 Task: Add the "Top sellers" component in the site builder.
Action: Mouse moved to (1102, 83)
Screenshot: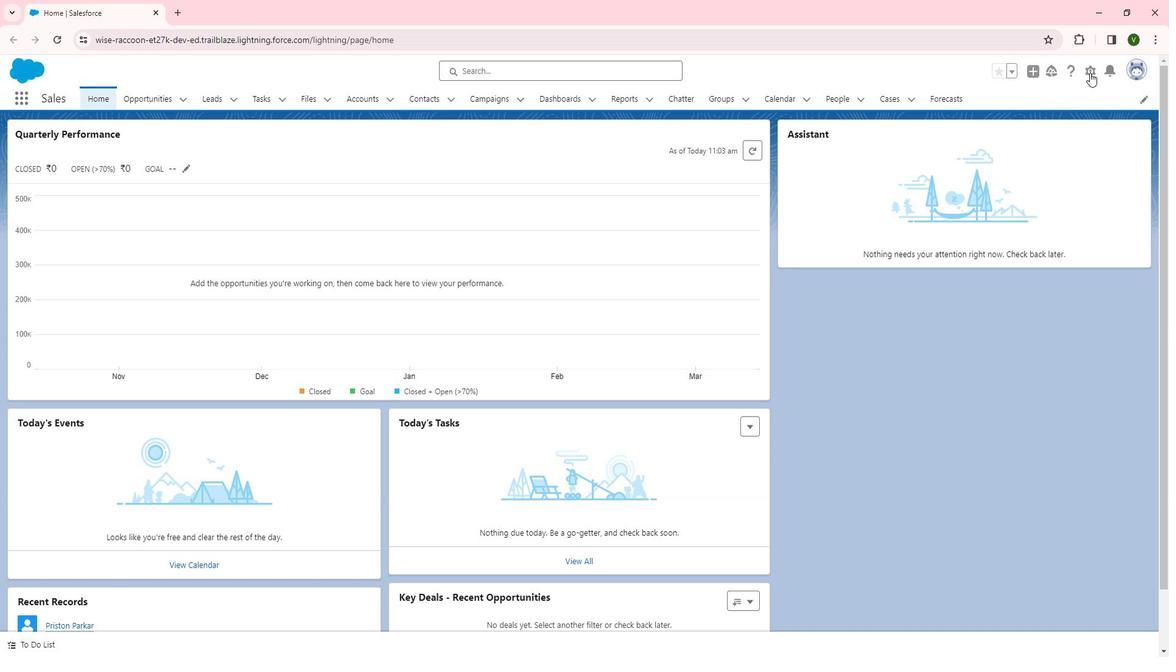 
Action: Mouse pressed left at (1102, 83)
Screenshot: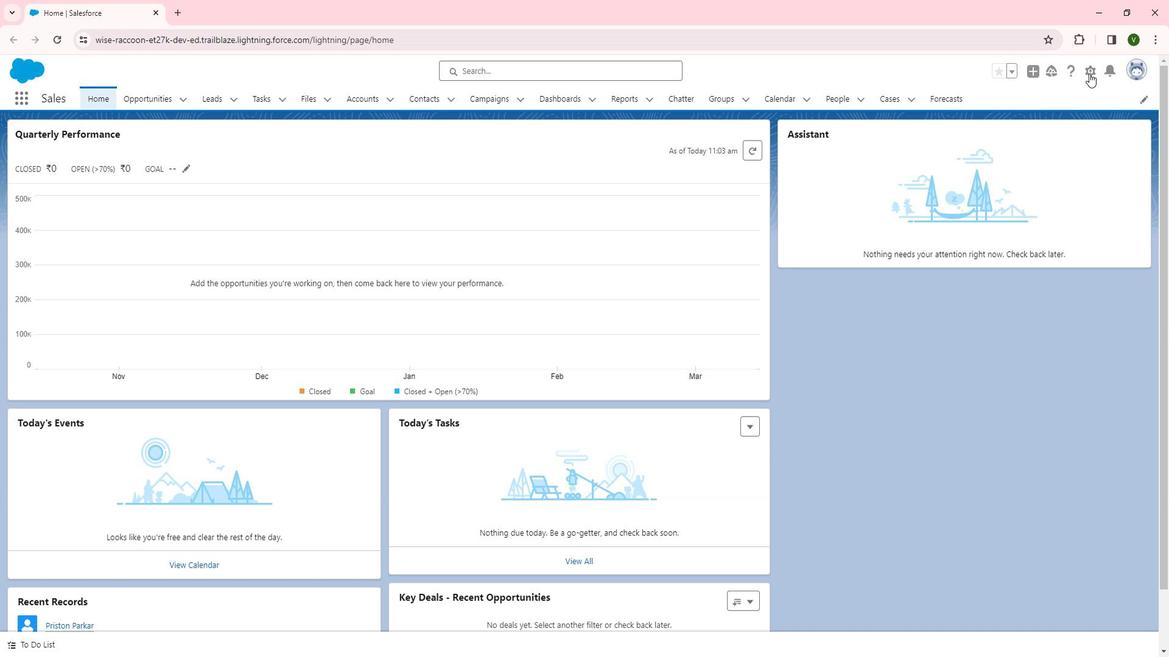 
Action: Mouse moved to (1053, 109)
Screenshot: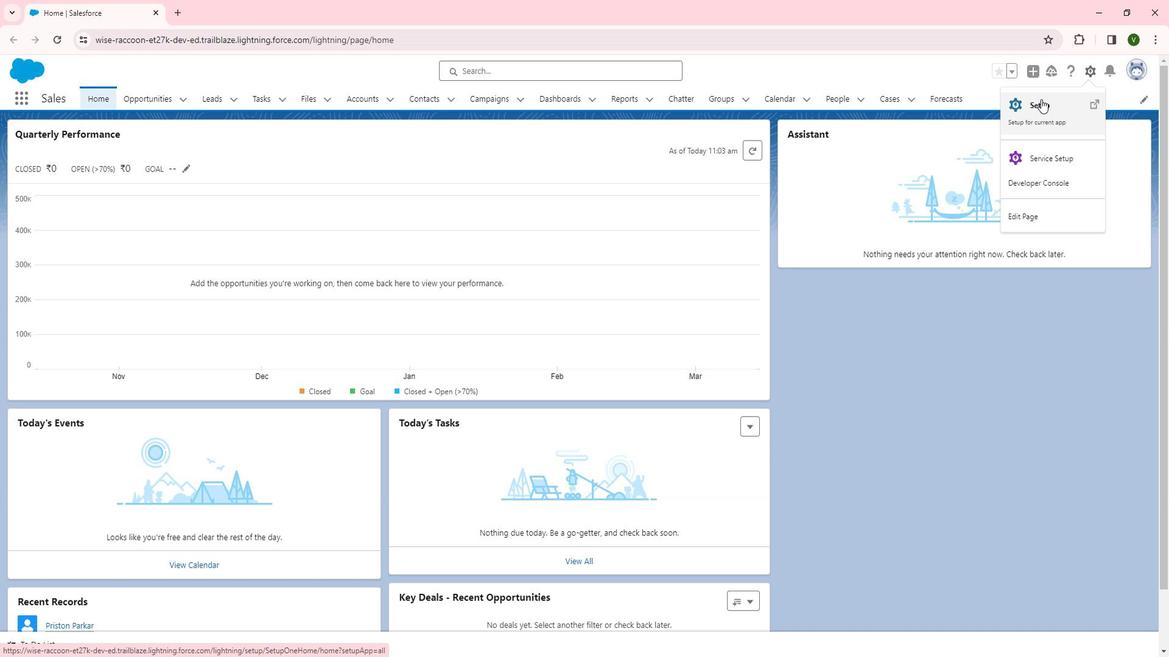 
Action: Mouse pressed left at (1053, 109)
Screenshot: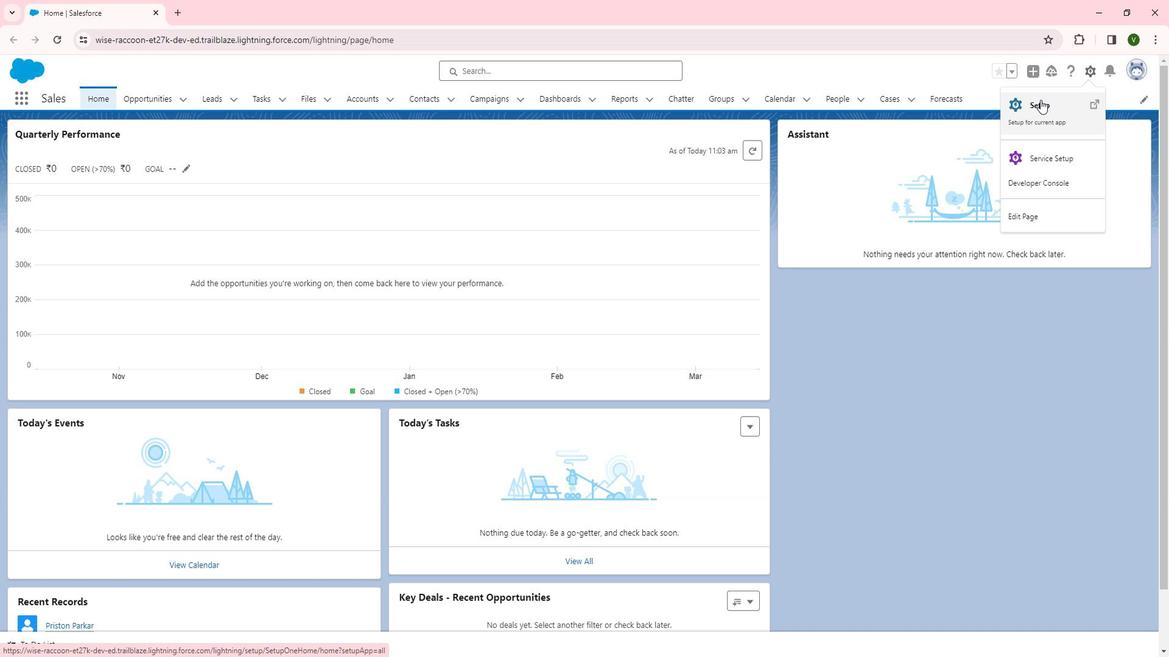 
Action: Mouse moved to (58, 422)
Screenshot: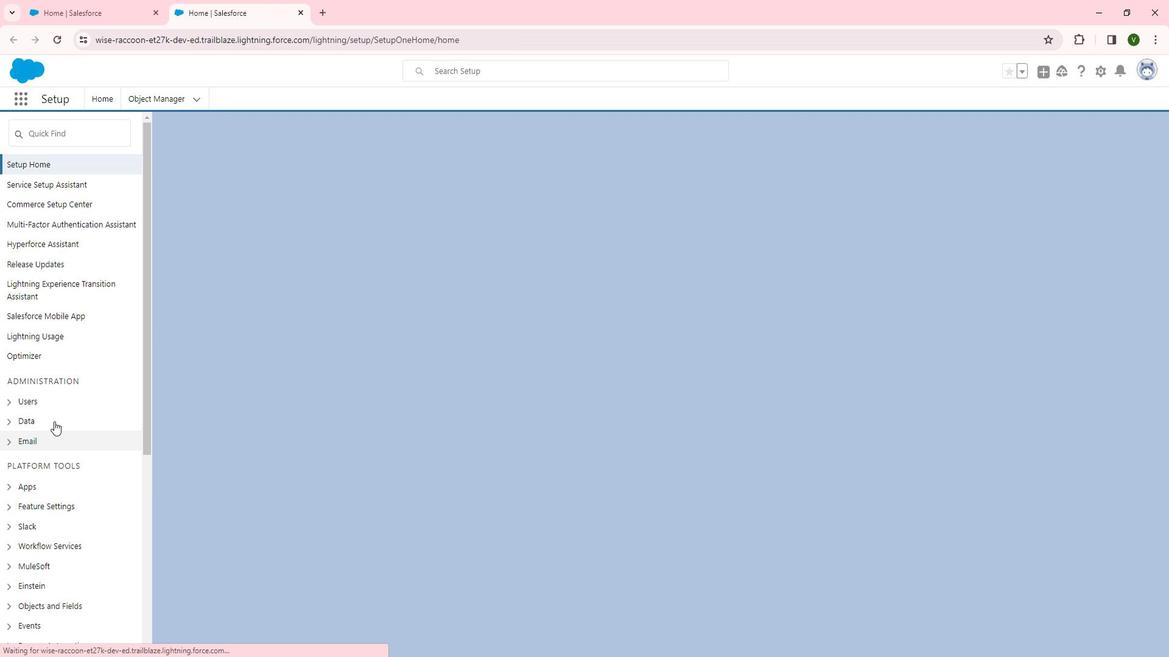 
Action: Mouse scrolled (58, 422) with delta (0, 0)
Screenshot: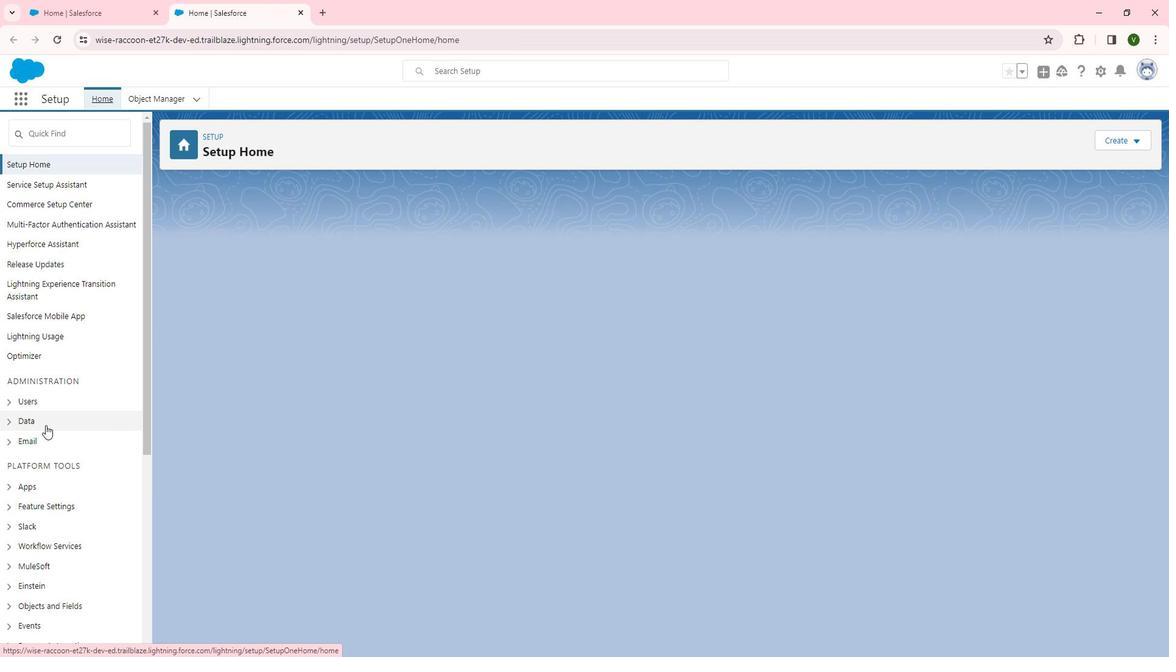 
Action: Mouse scrolled (58, 422) with delta (0, 0)
Screenshot: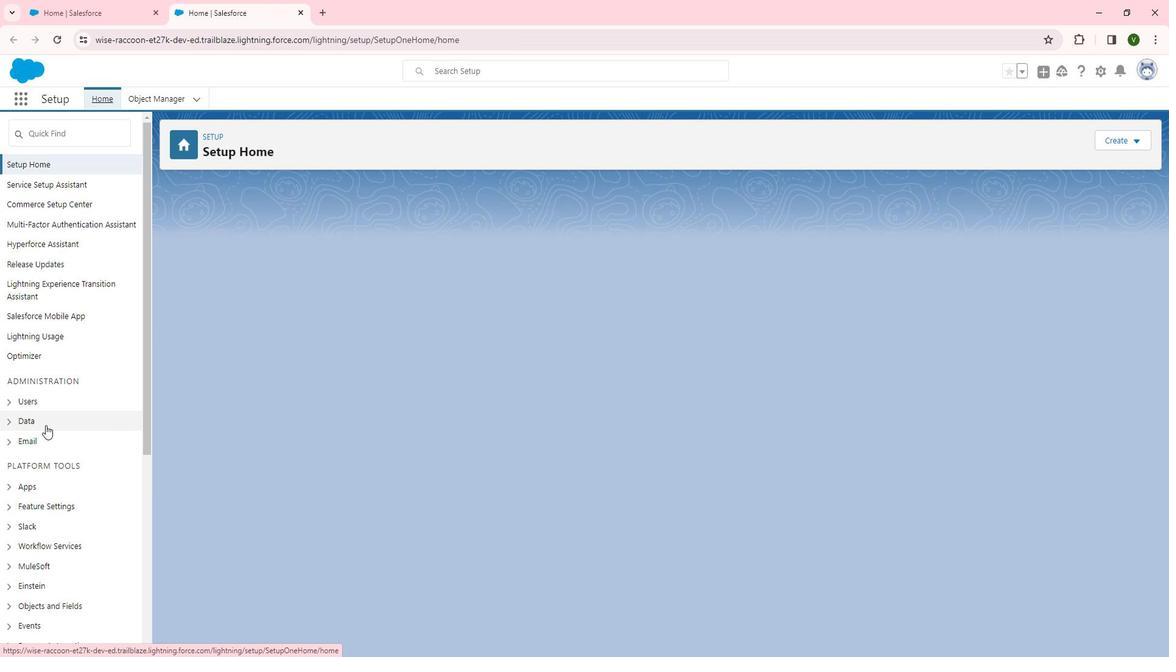 
Action: Mouse scrolled (58, 422) with delta (0, 0)
Screenshot: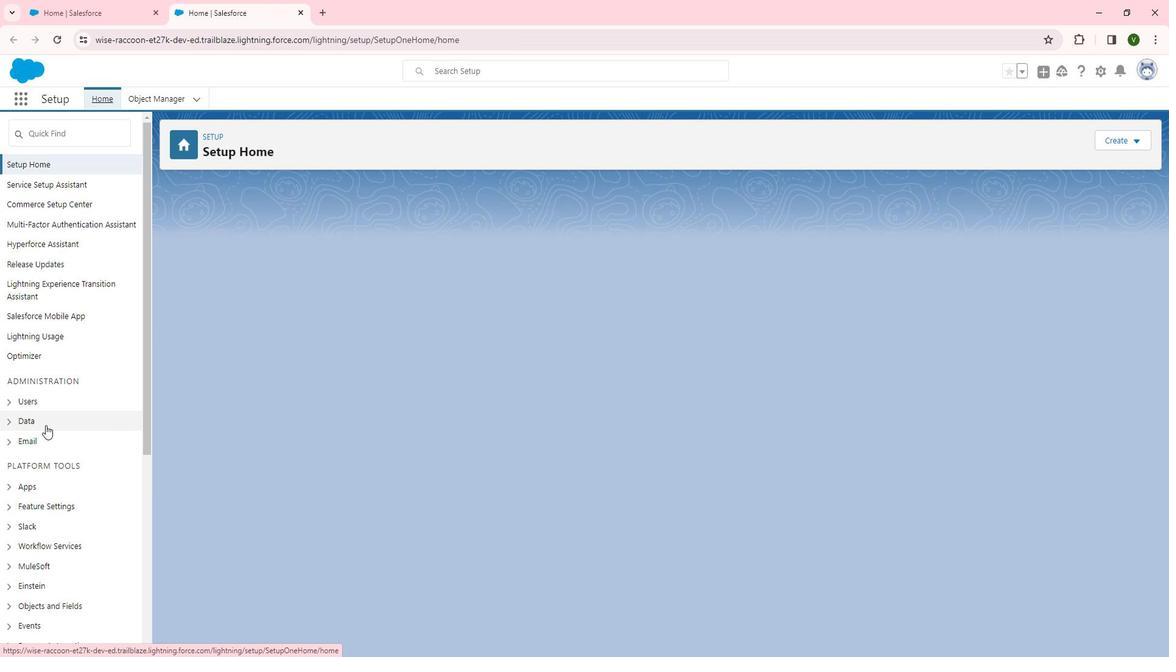 
Action: Mouse moved to (58, 422)
Screenshot: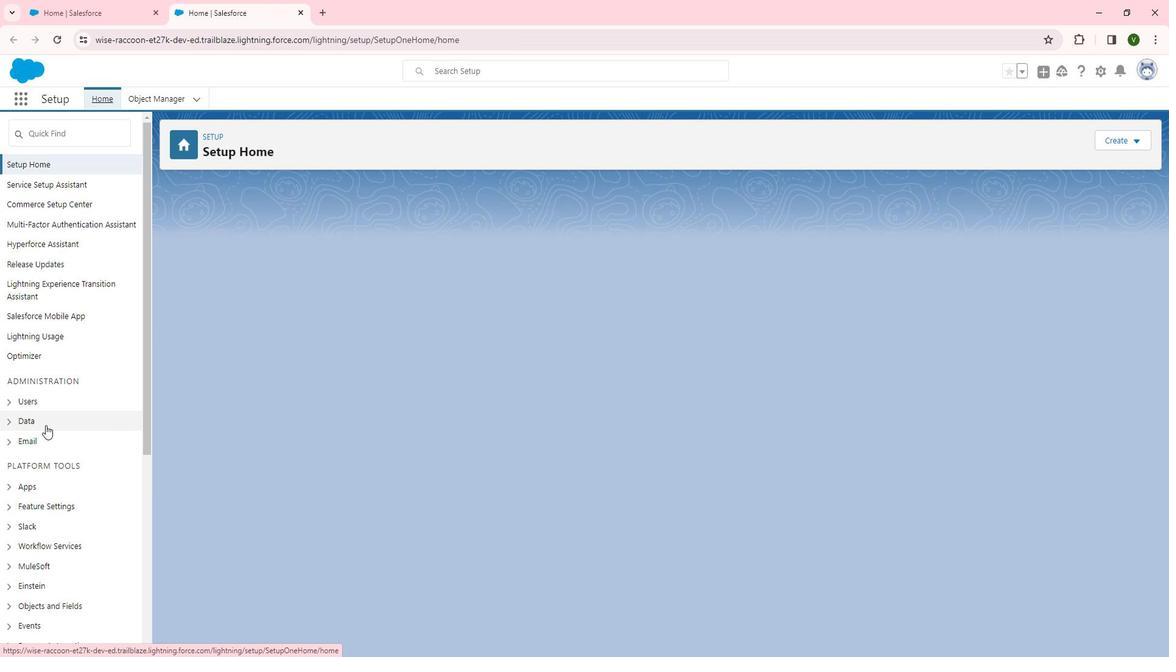 
Action: Mouse scrolled (58, 421) with delta (0, 0)
Screenshot: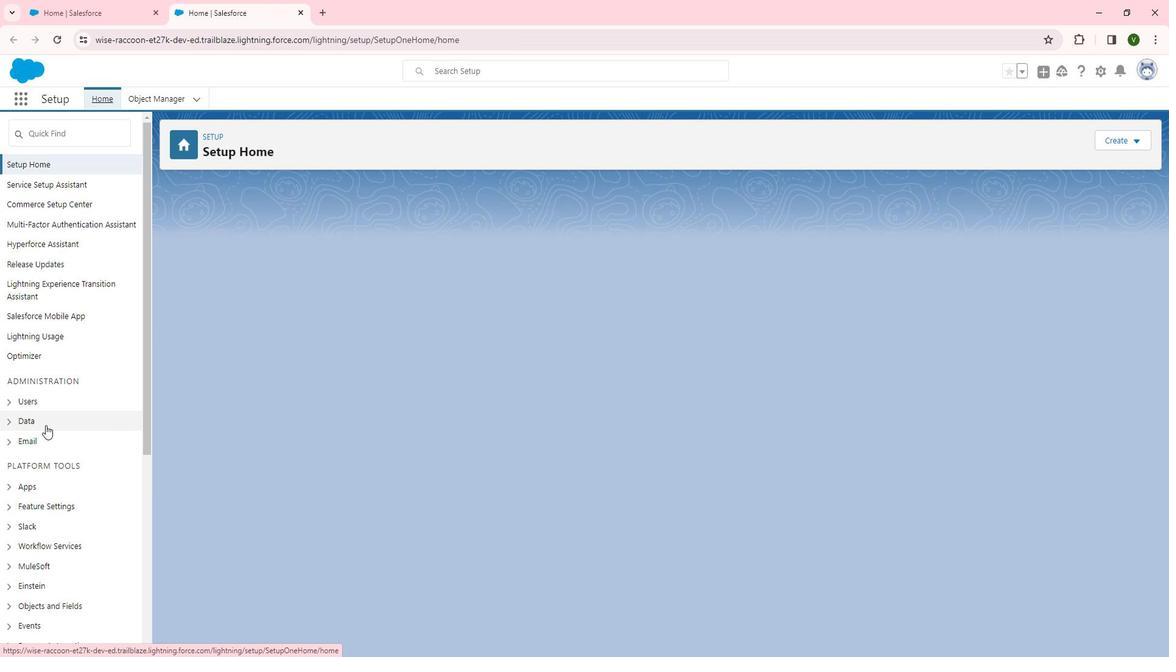 
Action: Mouse moved to (59, 420)
Screenshot: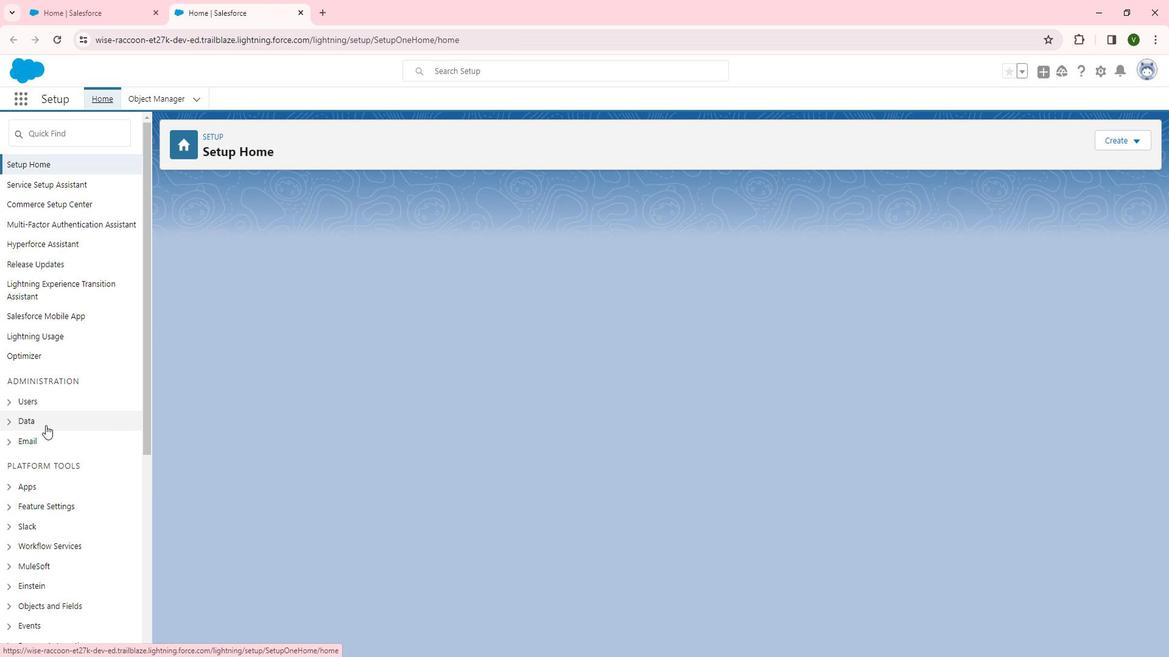 
Action: Mouse scrolled (59, 419) with delta (0, 0)
Screenshot: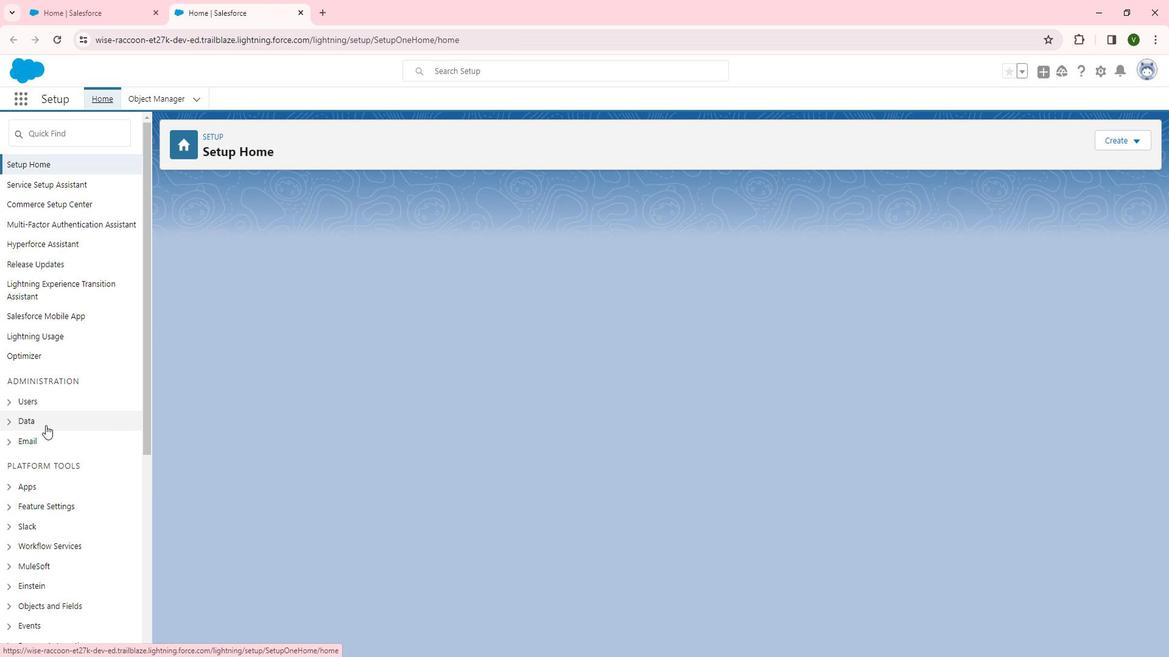 
Action: Mouse moved to (42, 199)
Screenshot: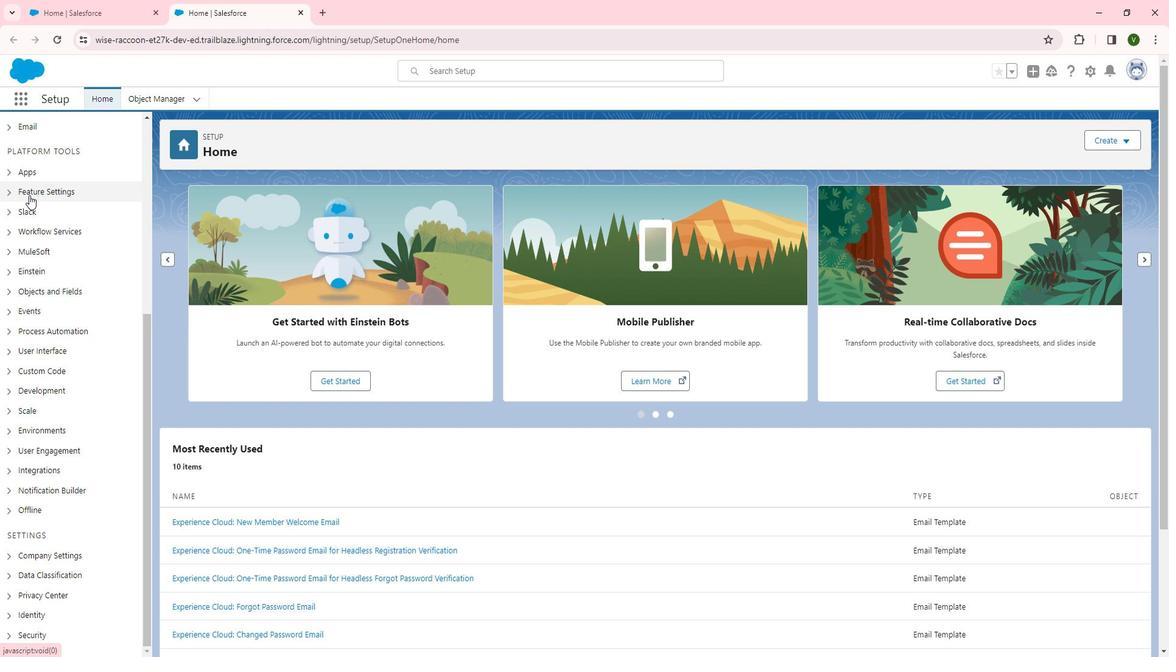 
Action: Mouse pressed left at (42, 199)
Screenshot: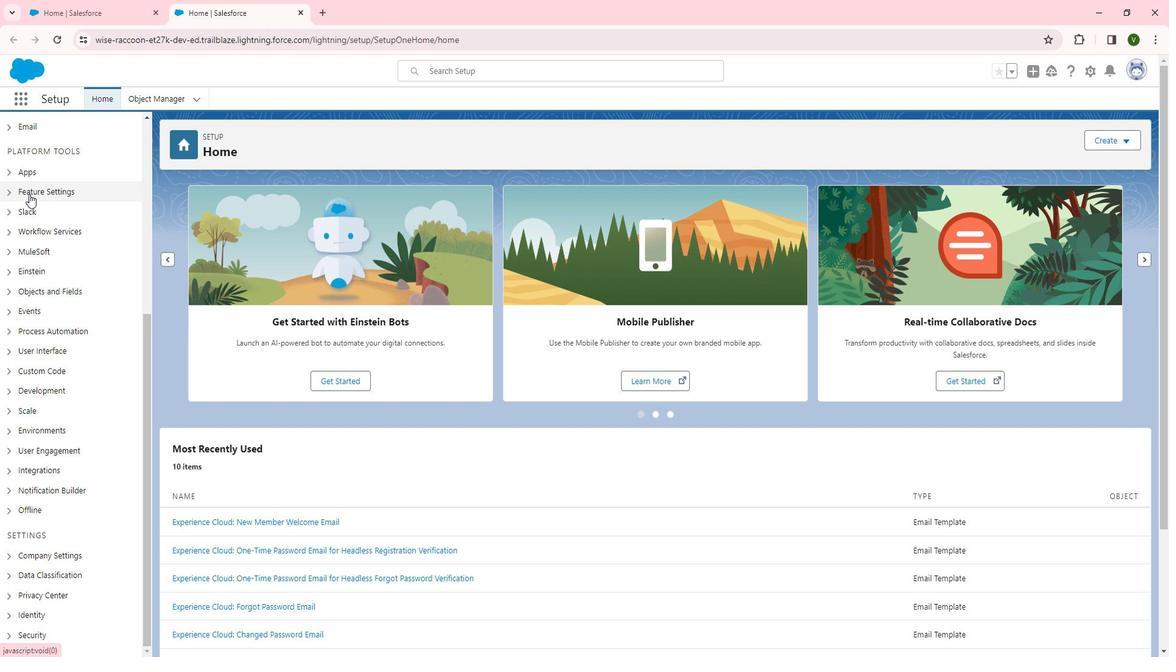 
Action: Mouse moved to (76, 325)
Screenshot: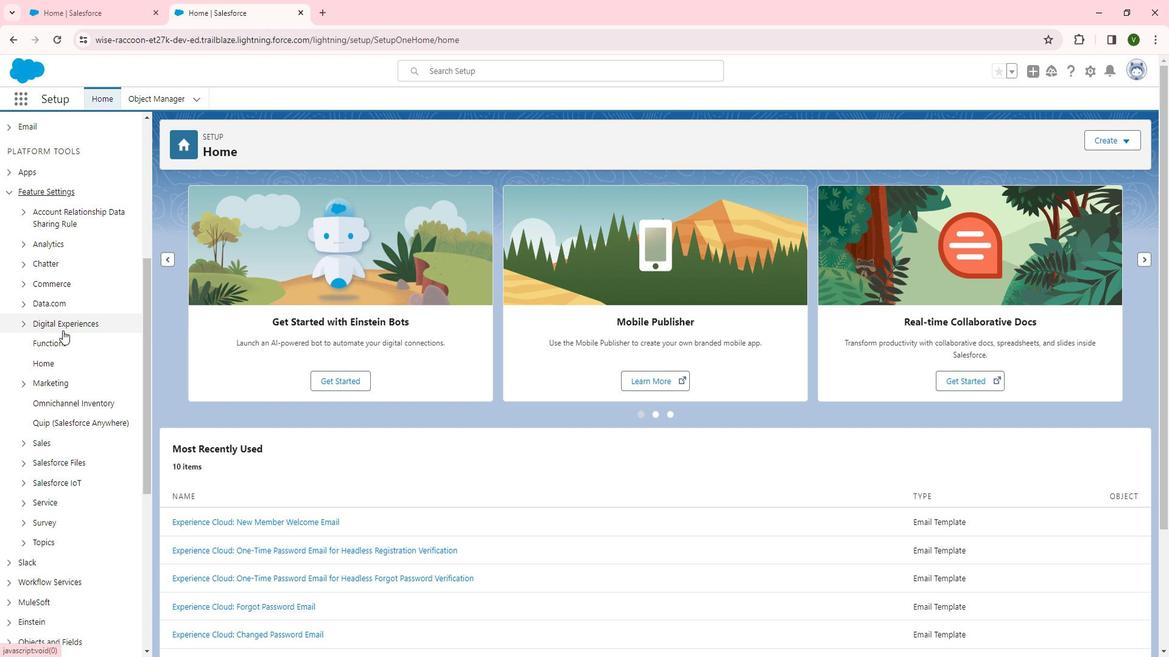 
Action: Mouse pressed left at (76, 325)
Screenshot: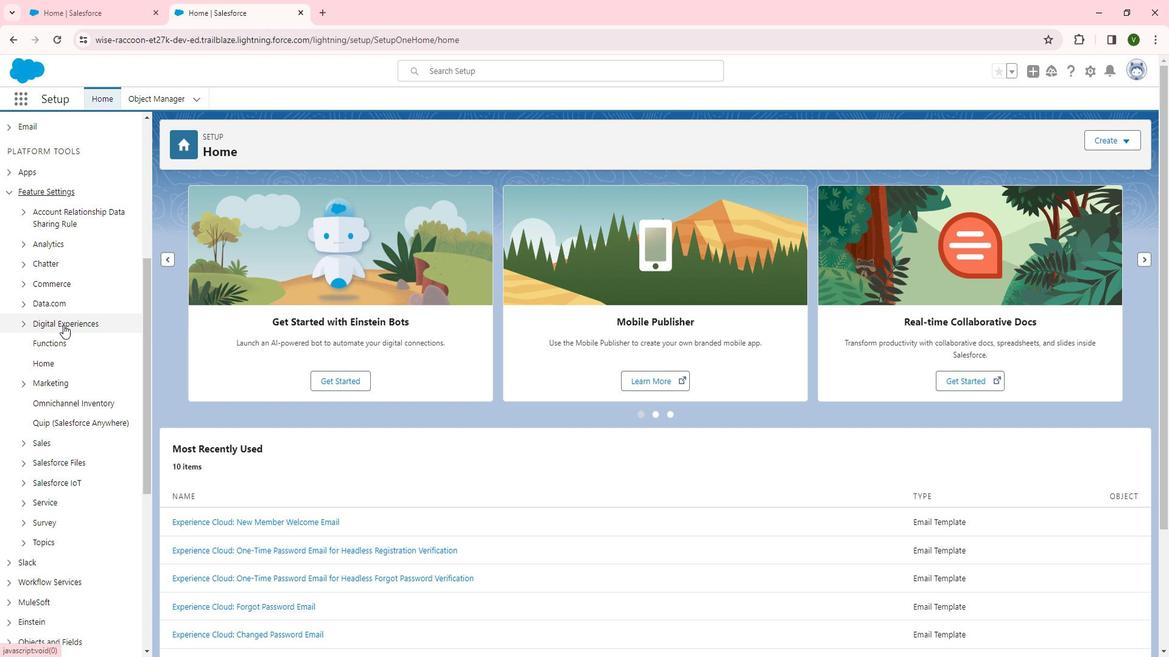 
Action: Mouse moved to (73, 345)
Screenshot: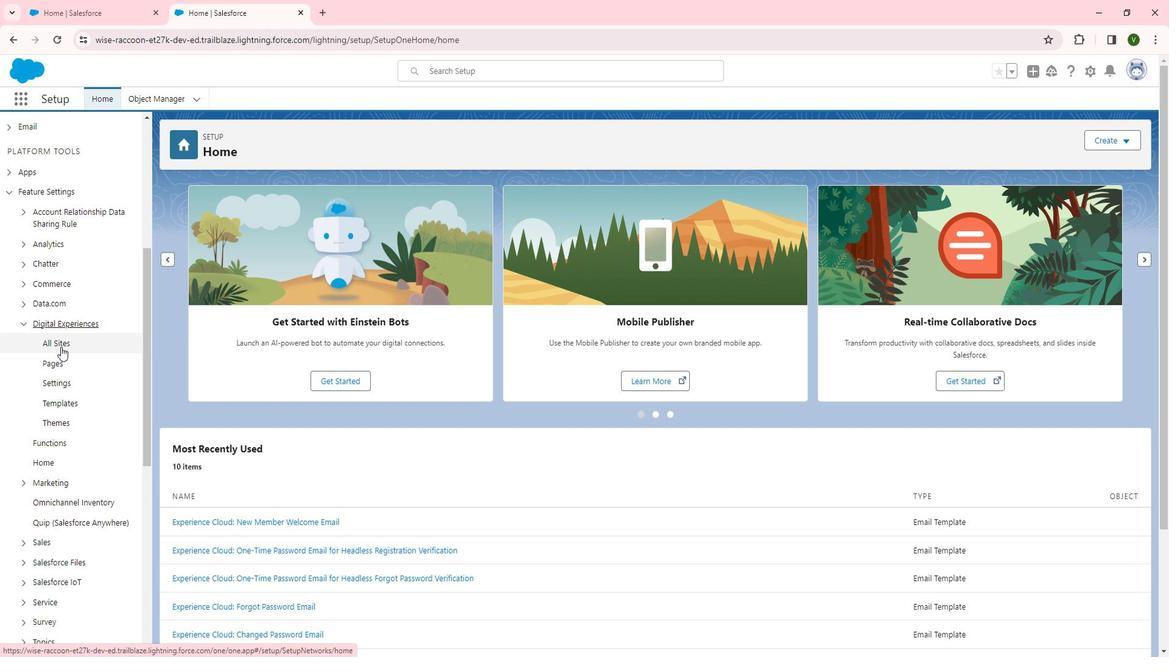 
Action: Mouse pressed left at (73, 345)
Screenshot: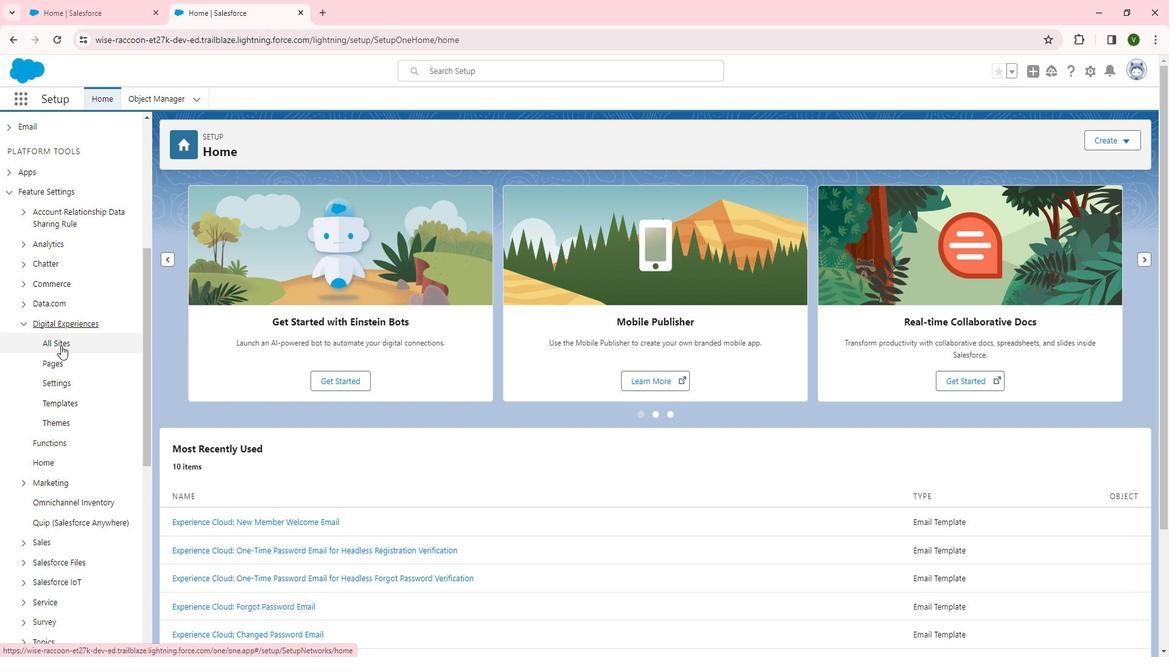 
Action: Mouse moved to (207, 305)
Screenshot: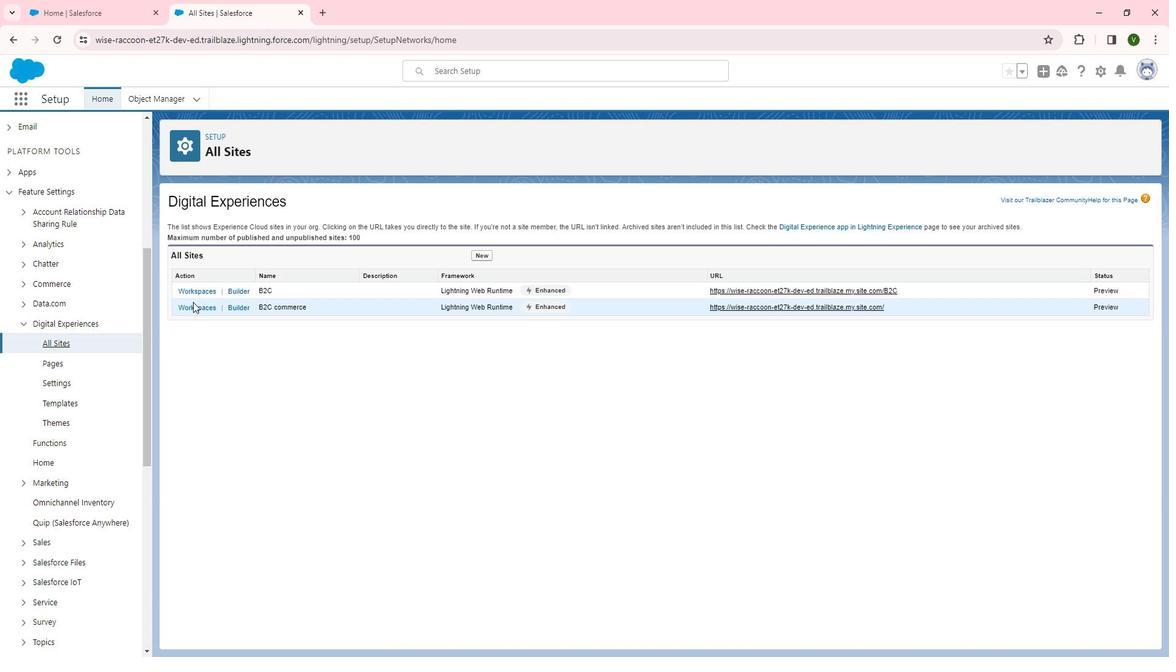 
Action: Mouse pressed left at (207, 305)
Screenshot: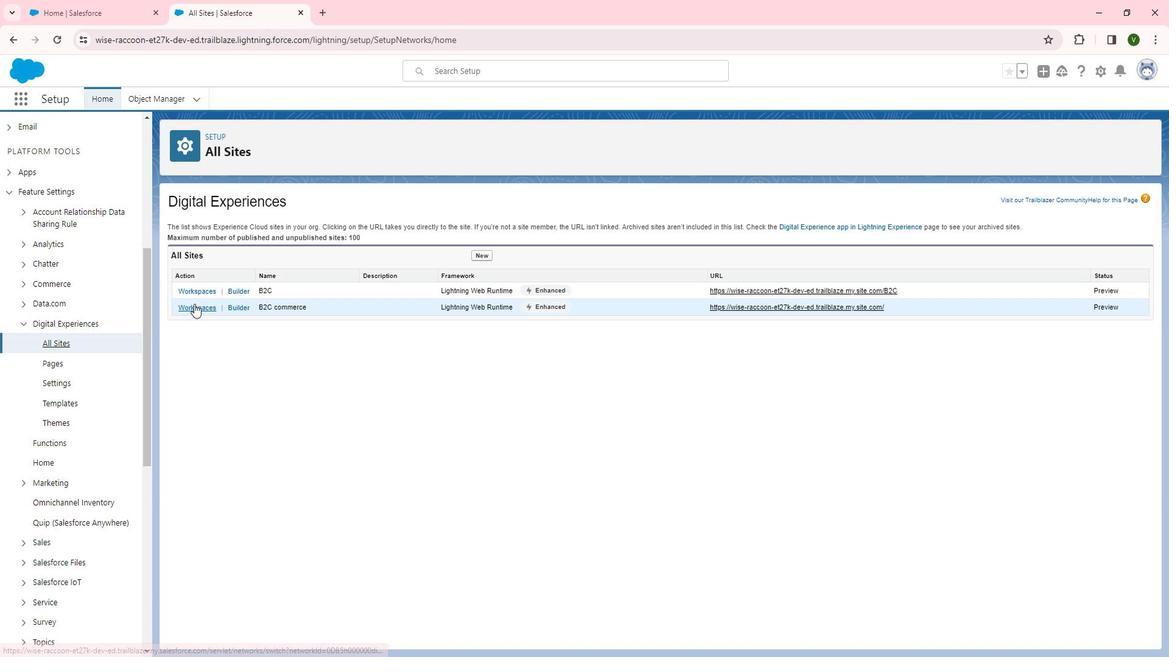 
Action: Mouse moved to (174, 272)
Screenshot: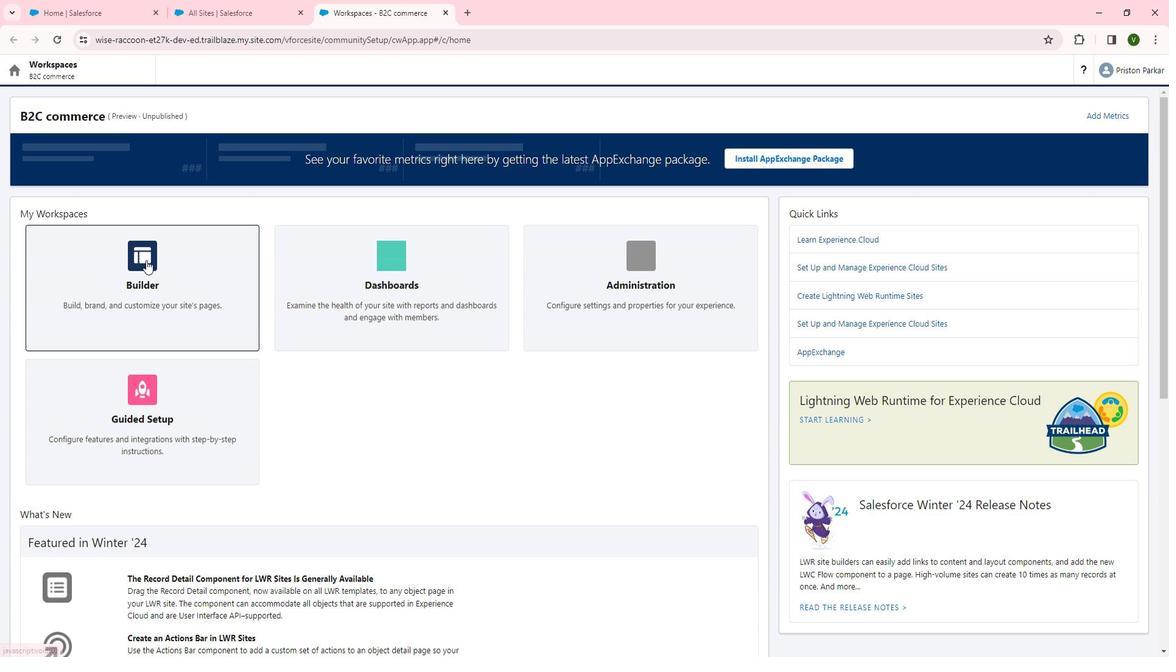 
Action: Mouse pressed left at (174, 272)
Screenshot: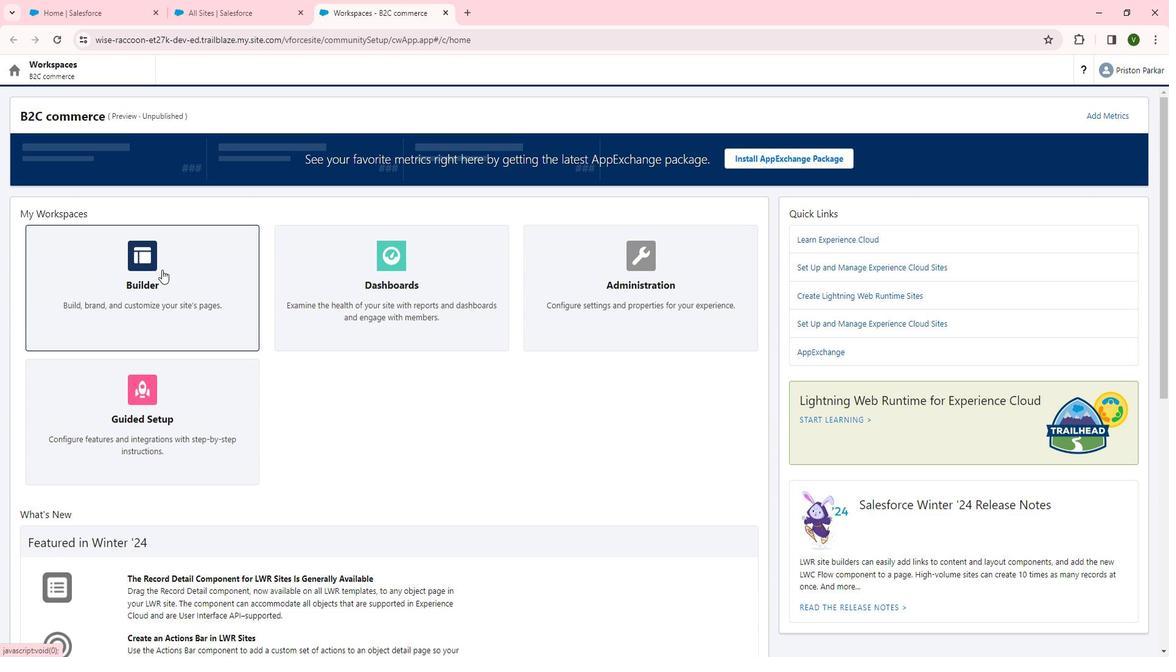 
Action: Mouse moved to (35, 124)
Screenshot: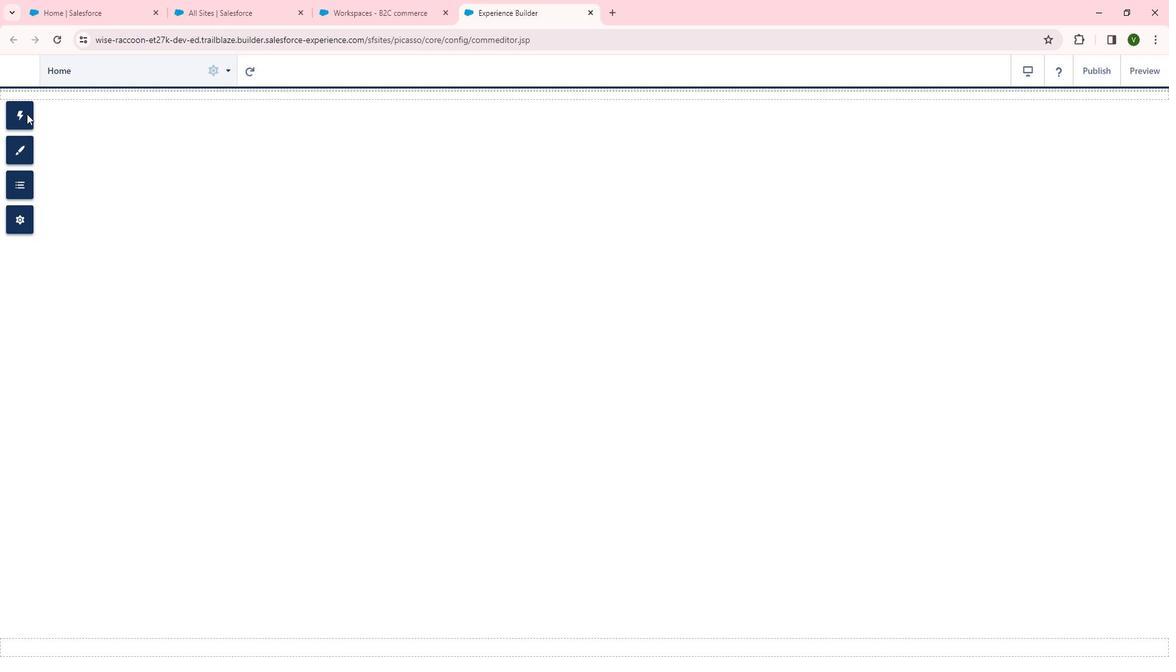 
Action: Mouse pressed left at (35, 124)
Screenshot: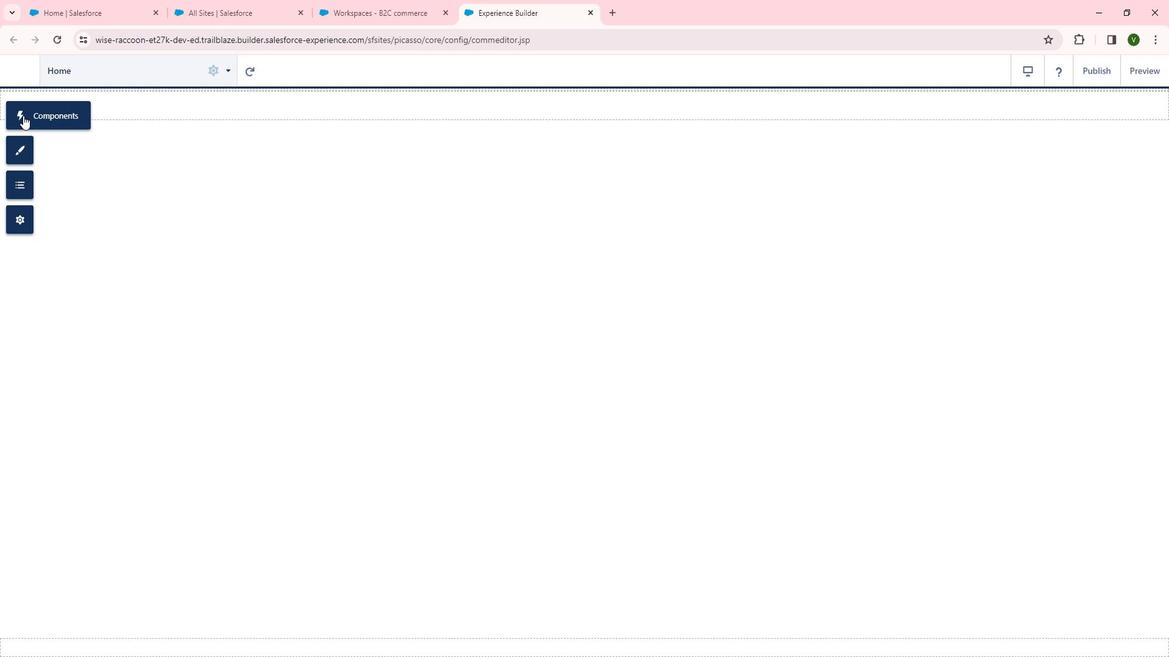 
Action: Mouse moved to (559, 418)
Screenshot: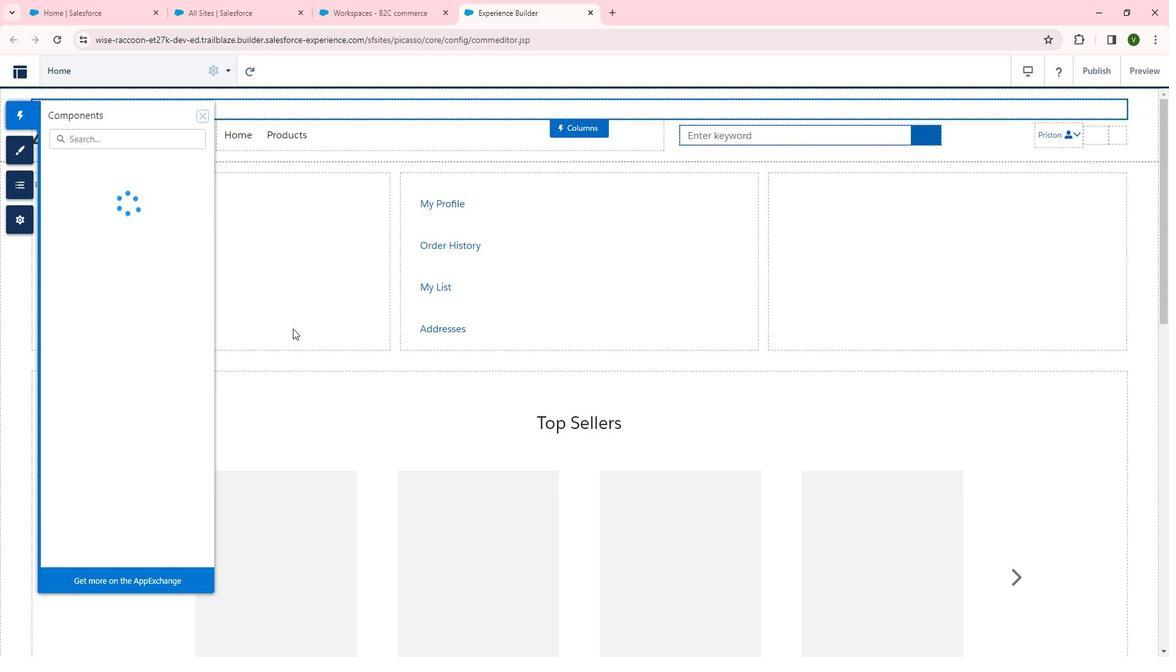 
Action: Mouse scrolled (559, 417) with delta (0, 0)
Screenshot: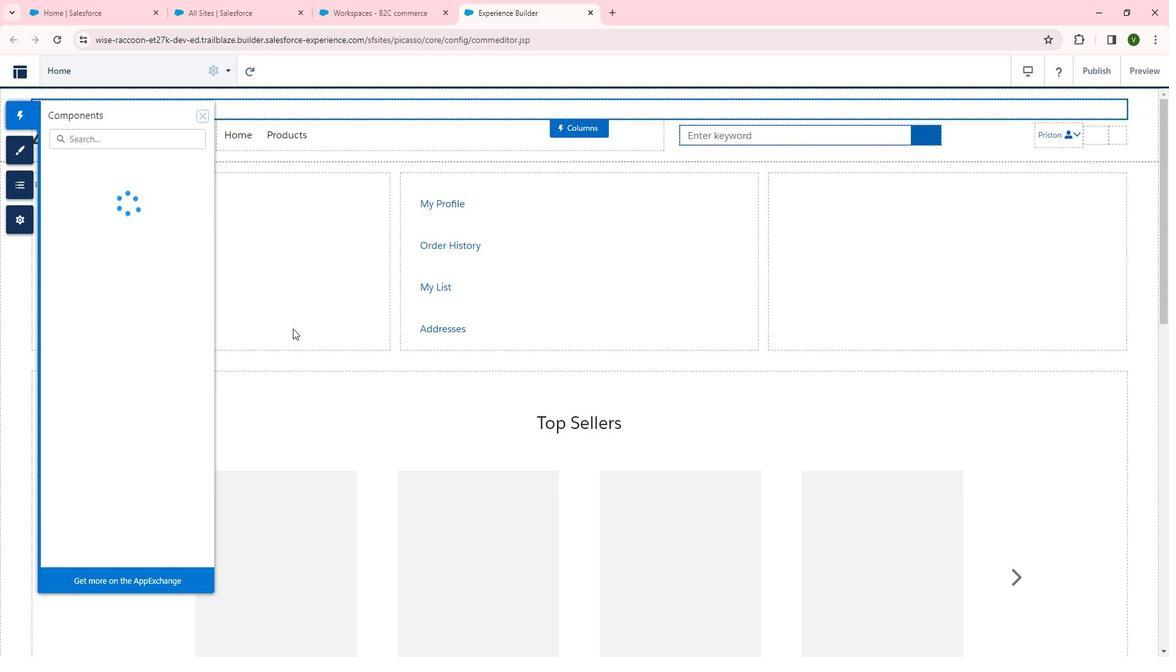 
Action: Mouse moved to (580, 429)
Screenshot: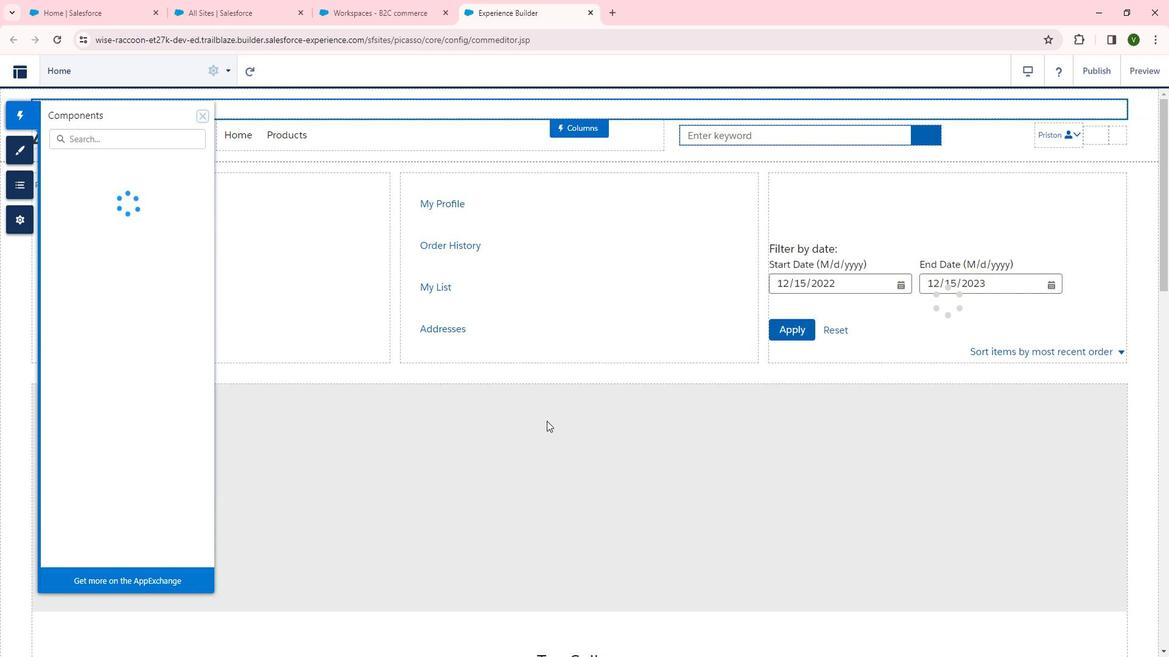 
Action: Mouse scrolled (580, 429) with delta (0, 0)
Screenshot: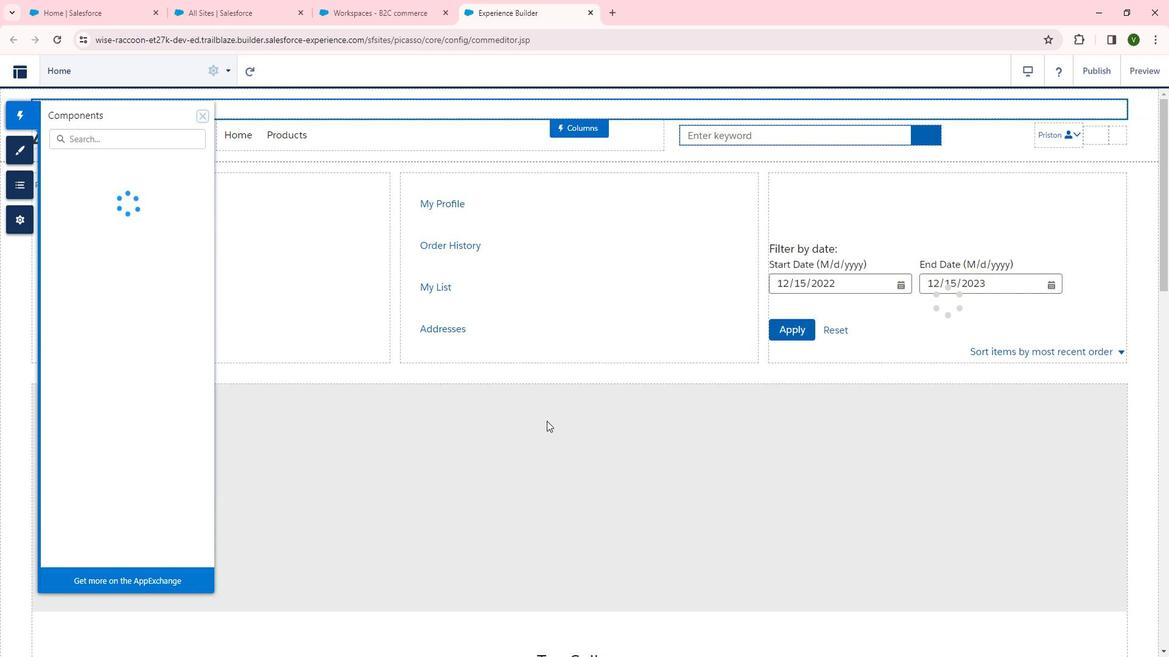 
Action: Mouse moved to (607, 440)
Screenshot: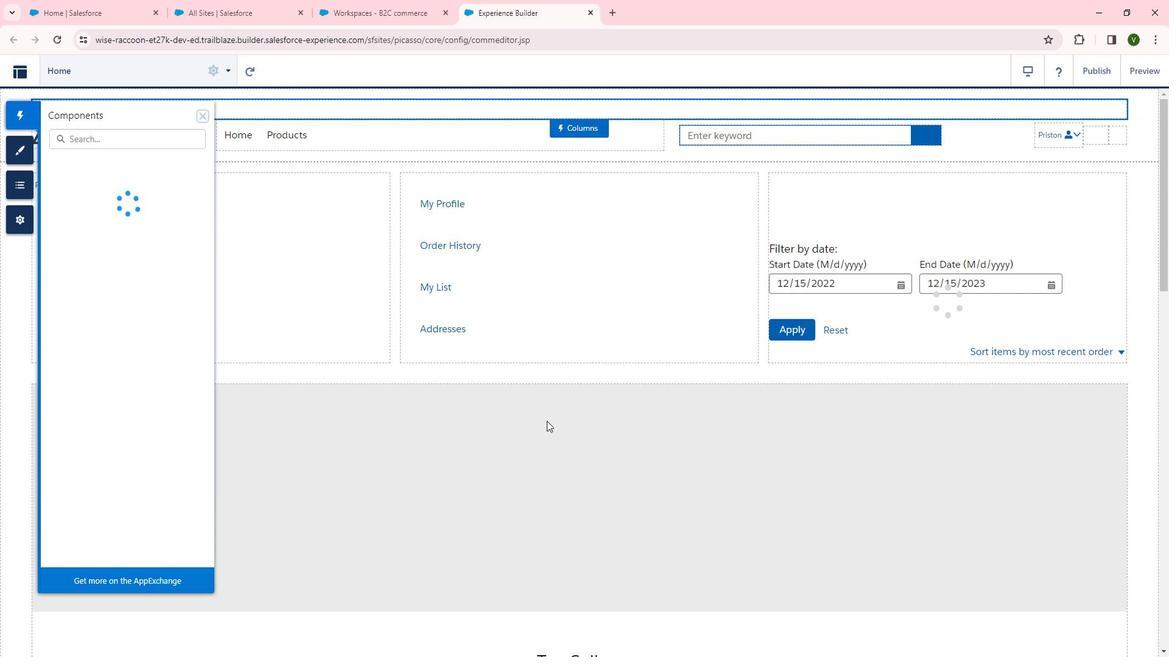 
Action: Mouse scrolled (607, 439) with delta (0, 0)
Screenshot: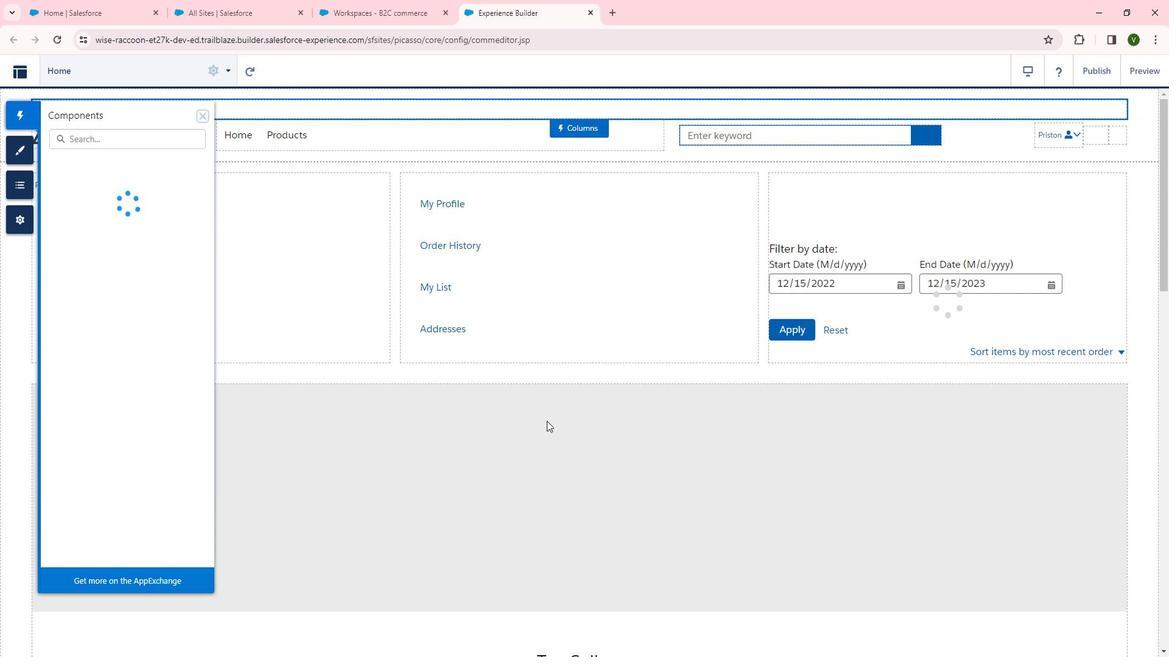 
Action: Mouse moved to (626, 446)
Screenshot: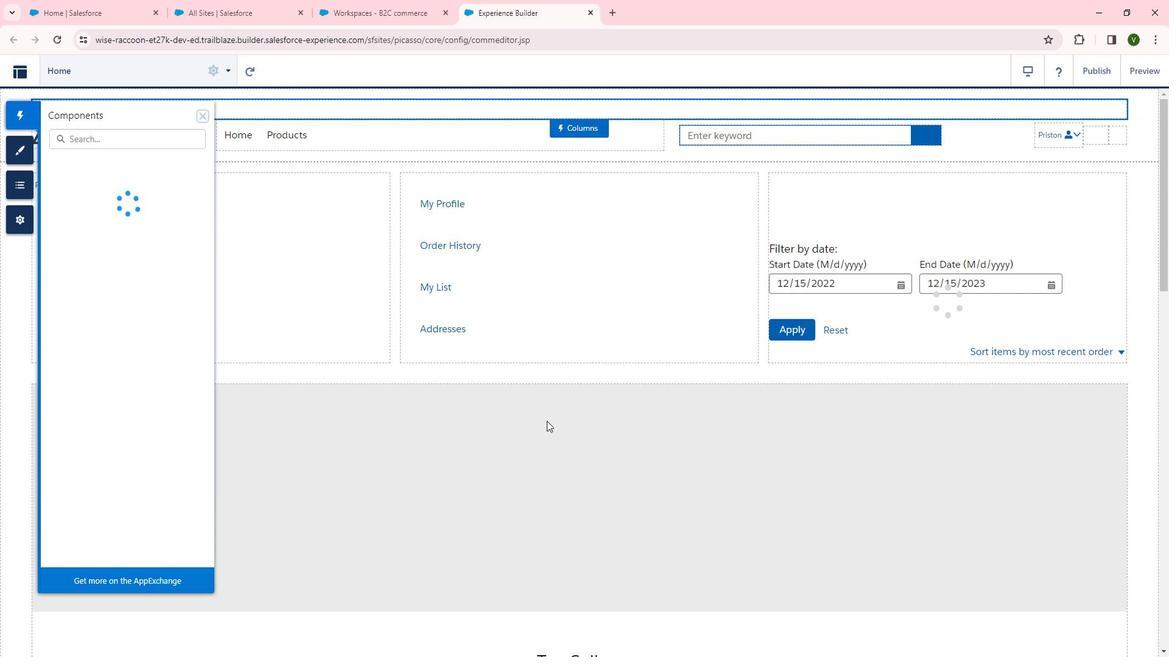 
Action: Mouse scrolled (626, 445) with delta (0, 0)
Screenshot: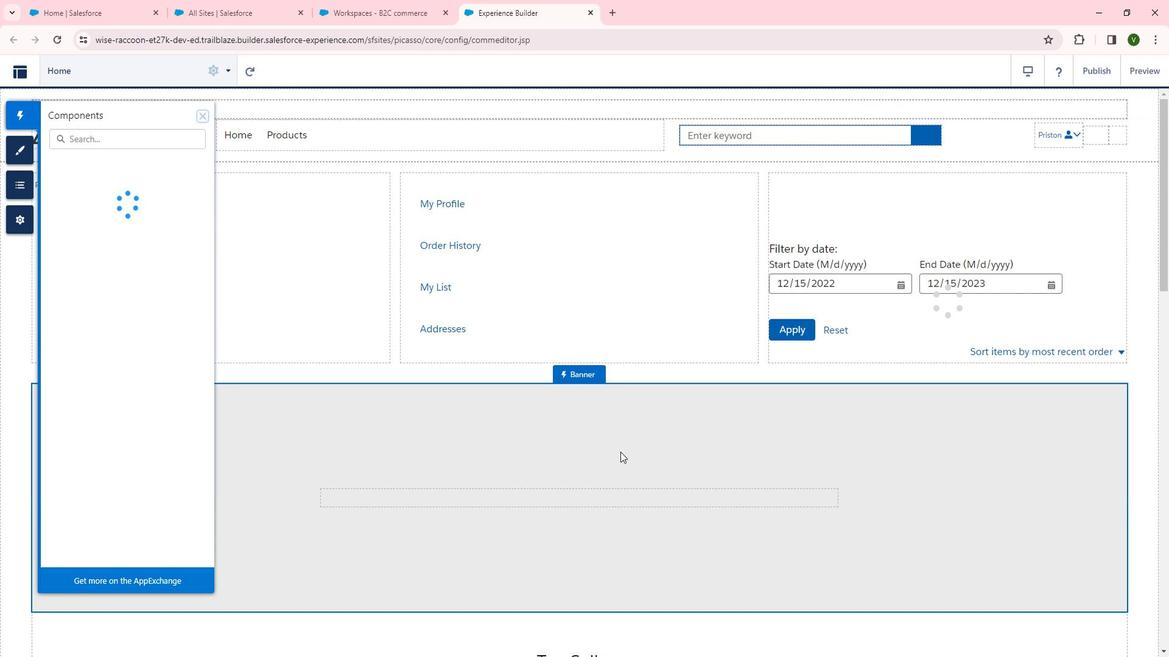 
Action: Mouse moved to (633, 448)
Screenshot: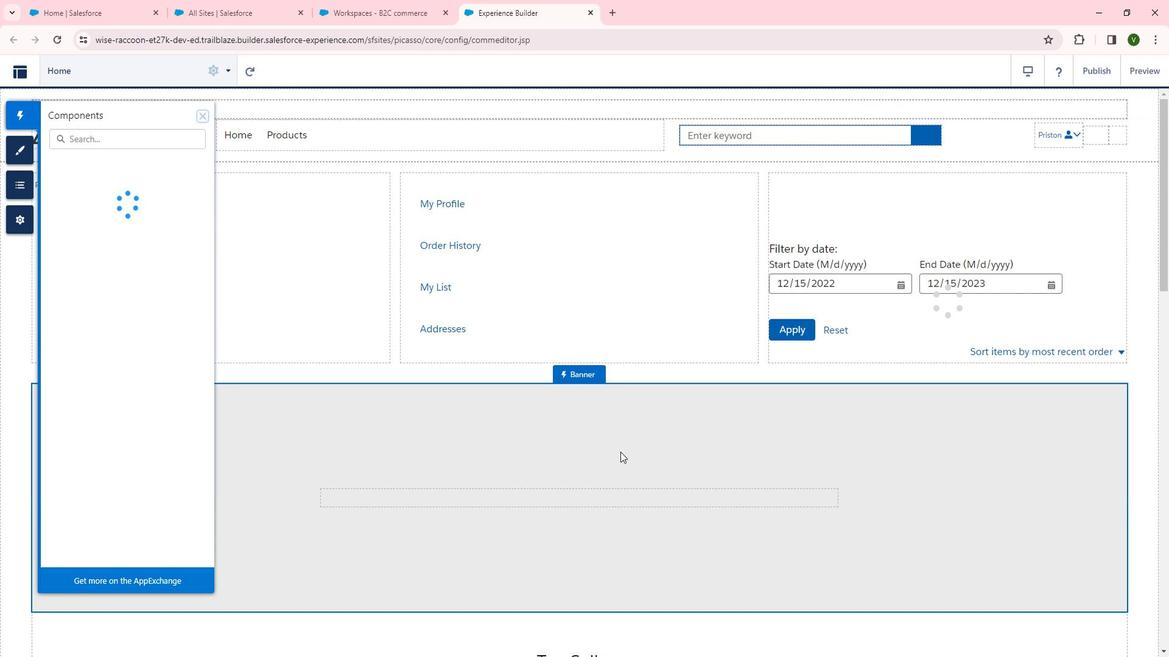
Action: Mouse scrolled (633, 447) with delta (0, 0)
Screenshot: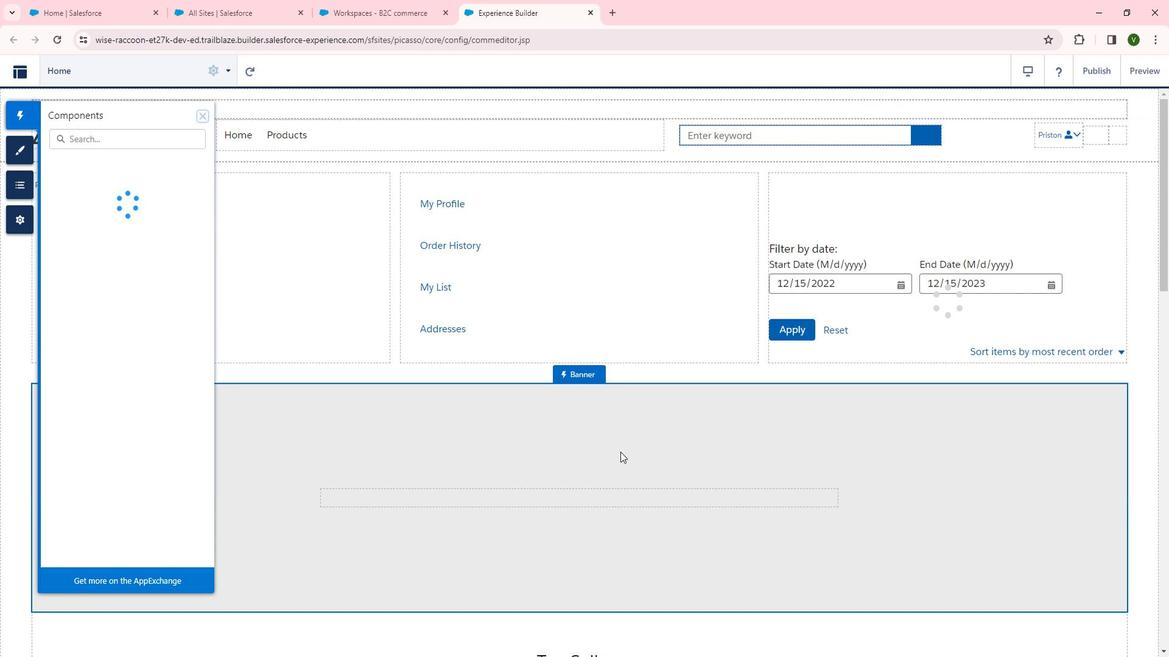 
Action: Mouse moved to (633, 448)
Screenshot: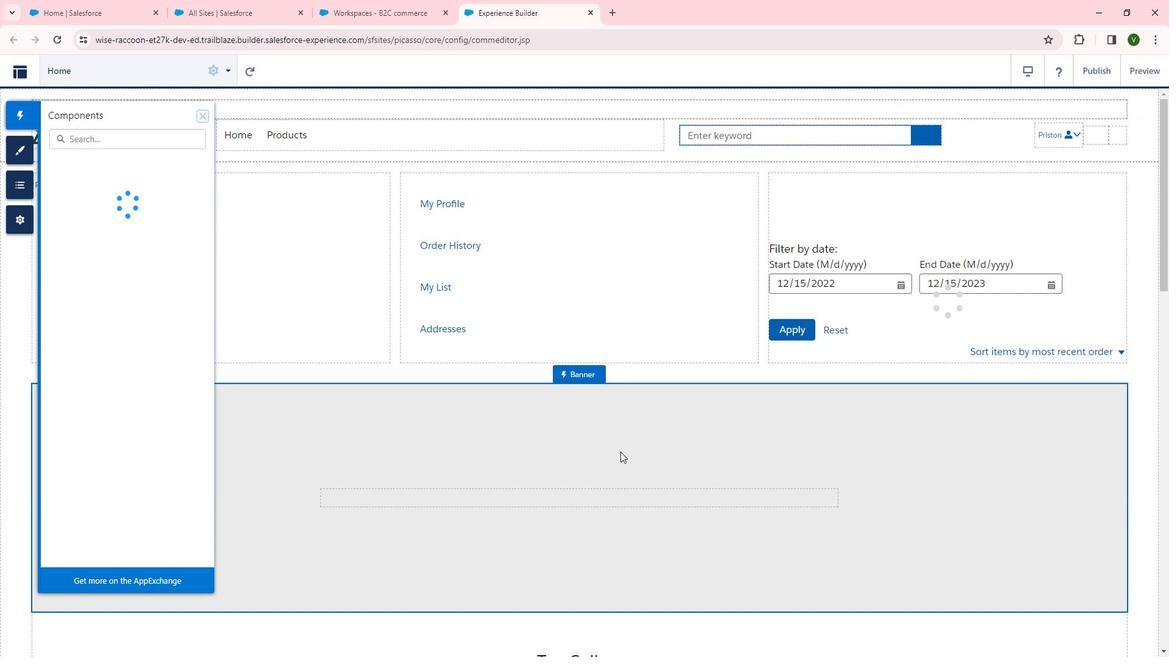 
Action: Mouse scrolled (633, 447) with delta (0, 0)
Screenshot: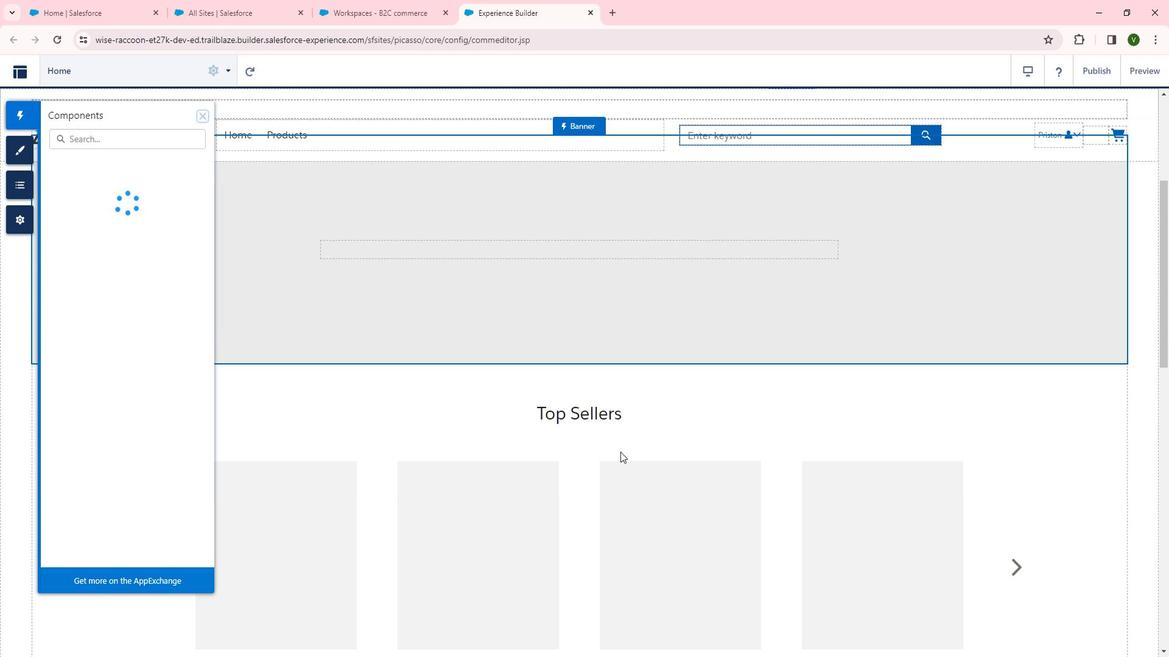 
Action: Mouse scrolled (633, 447) with delta (0, 0)
Screenshot: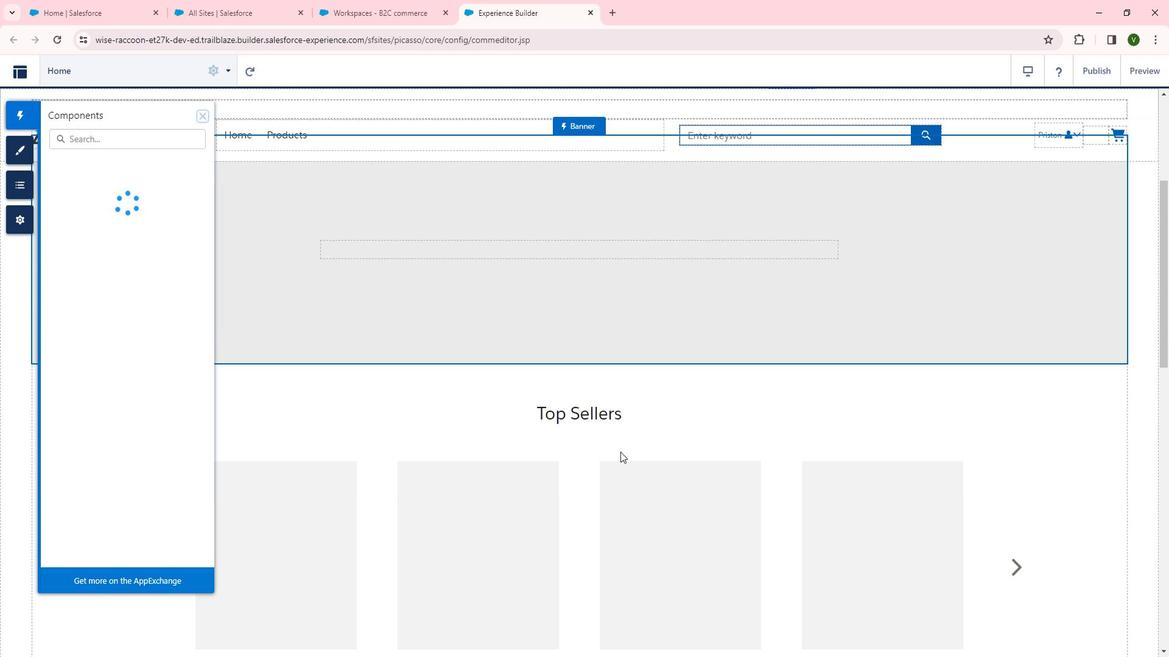 
Action: Mouse scrolled (633, 447) with delta (0, 0)
Screenshot: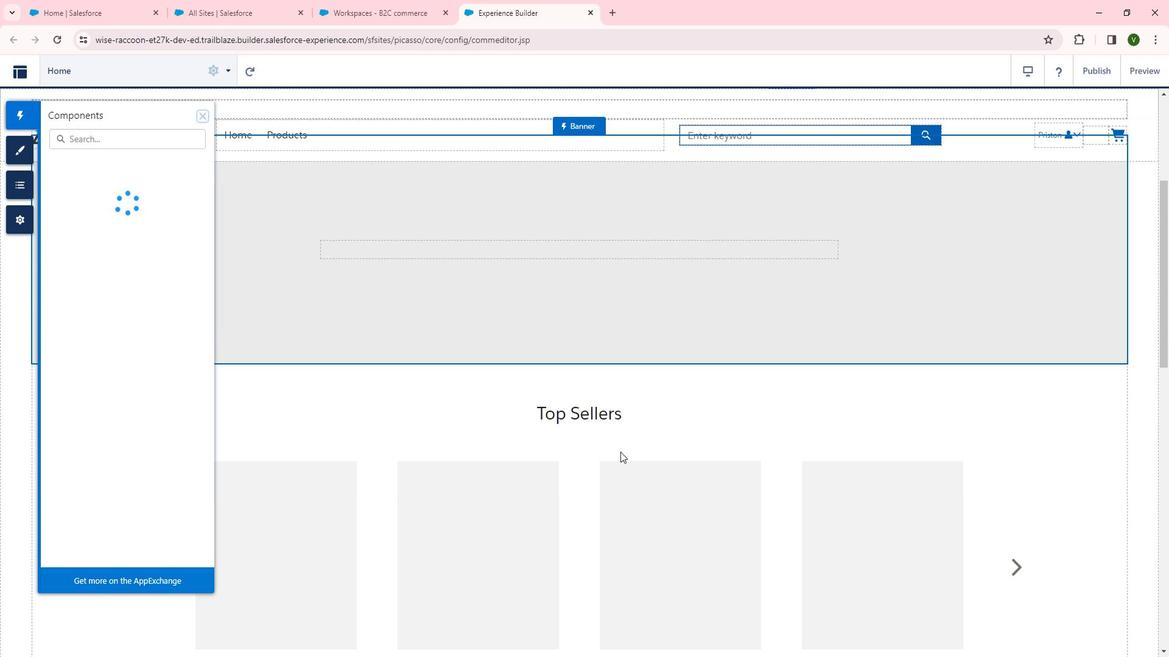 
Action: Mouse scrolled (633, 447) with delta (0, 0)
Screenshot: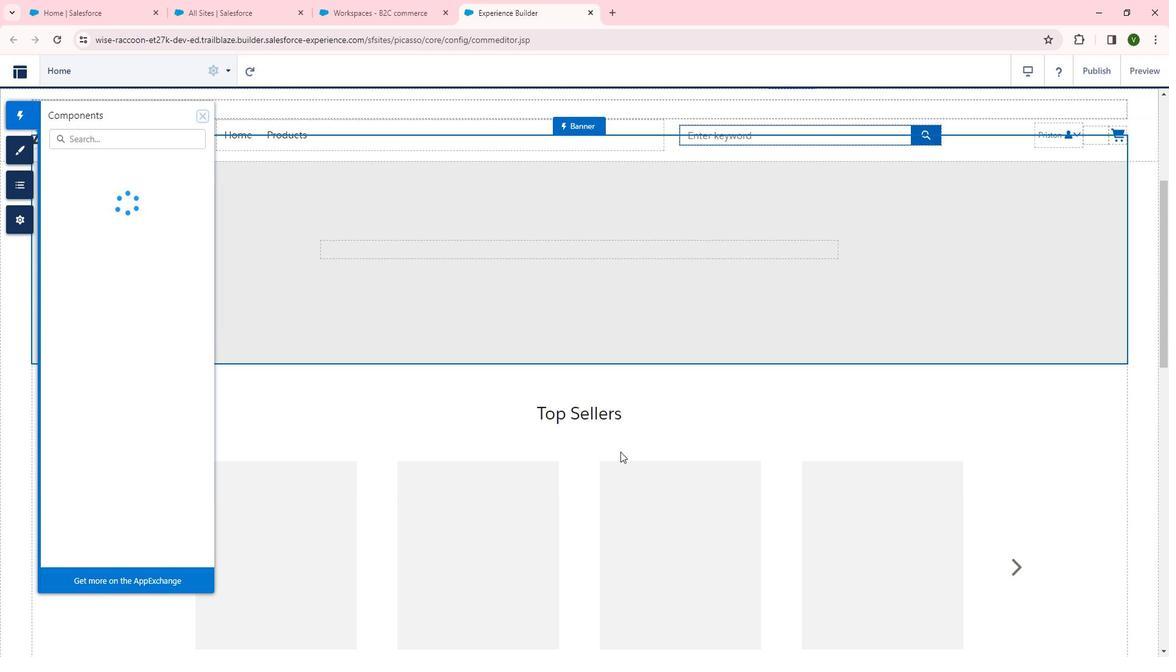 
Action: Mouse scrolled (633, 447) with delta (0, 0)
Screenshot: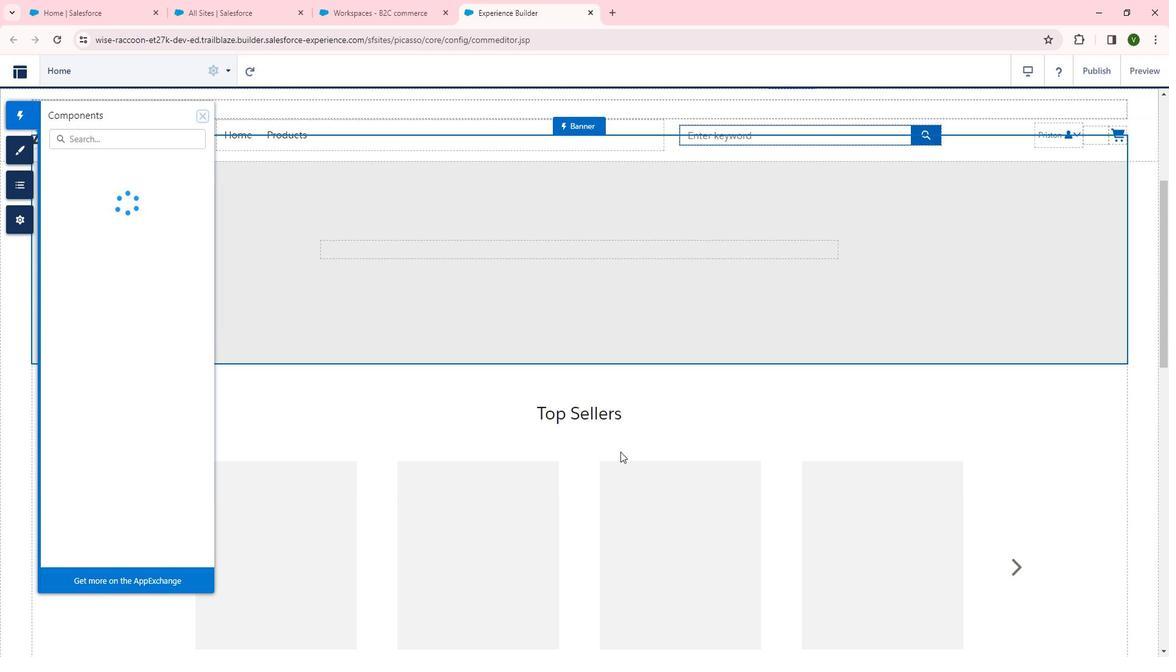 
Action: Mouse scrolled (633, 447) with delta (0, 0)
Screenshot: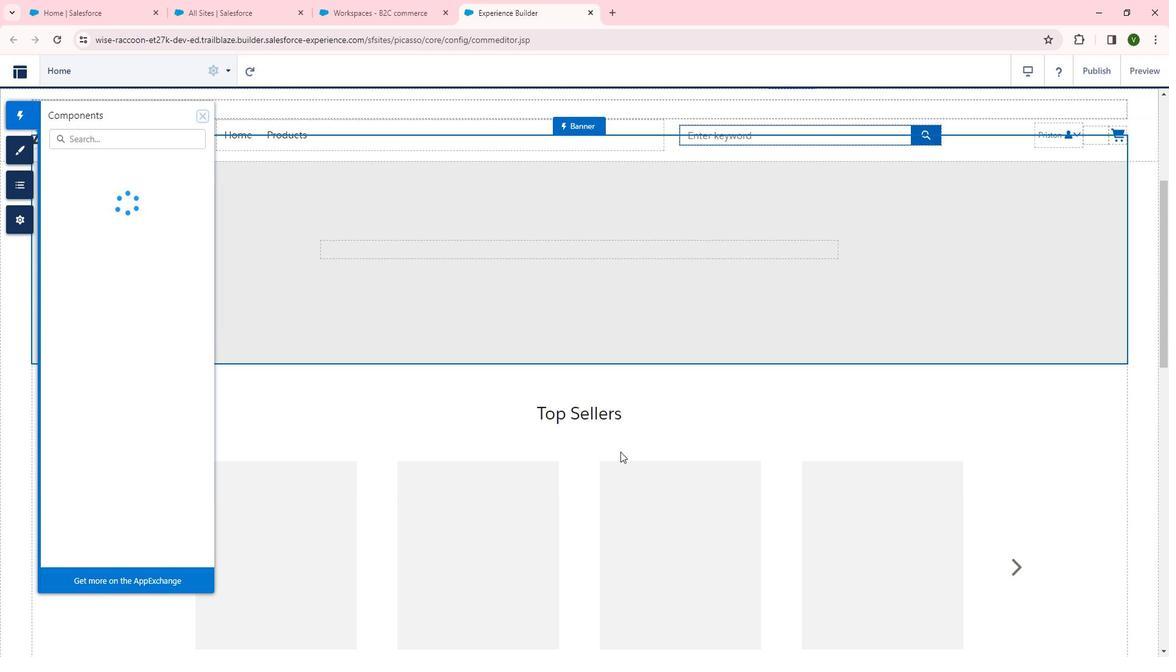 
Action: Mouse scrolled (633, 447) with delta (0, 0)
Screenshot: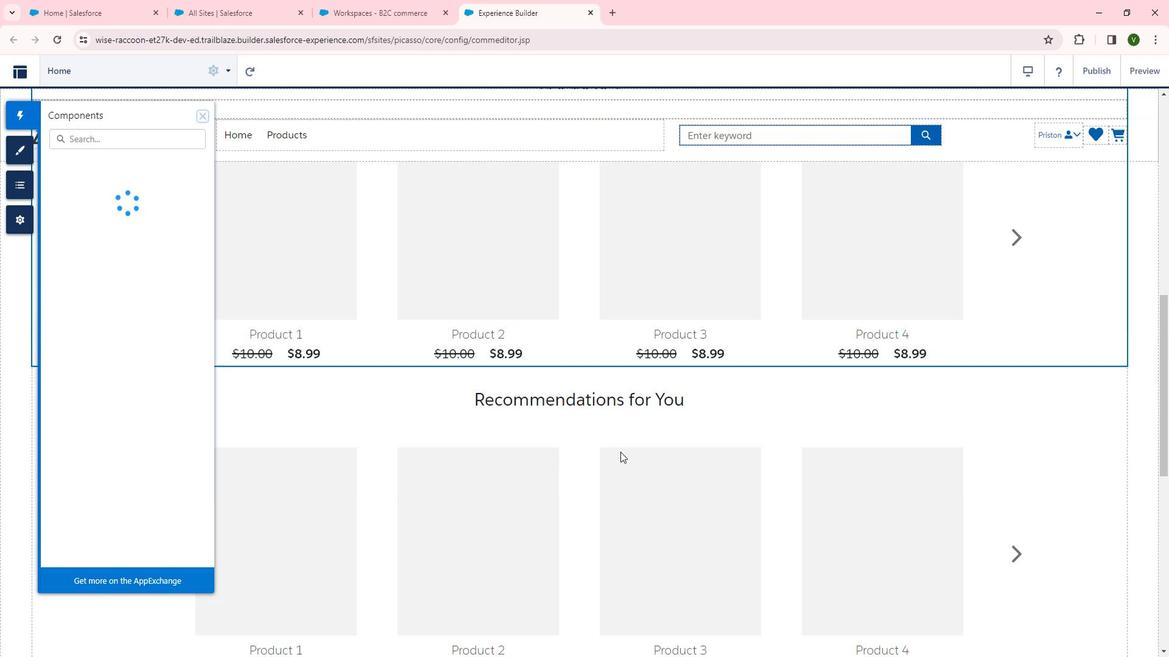 
Action: Mouse scrolled (633, 447) with delta (0, 0)
Screenshot: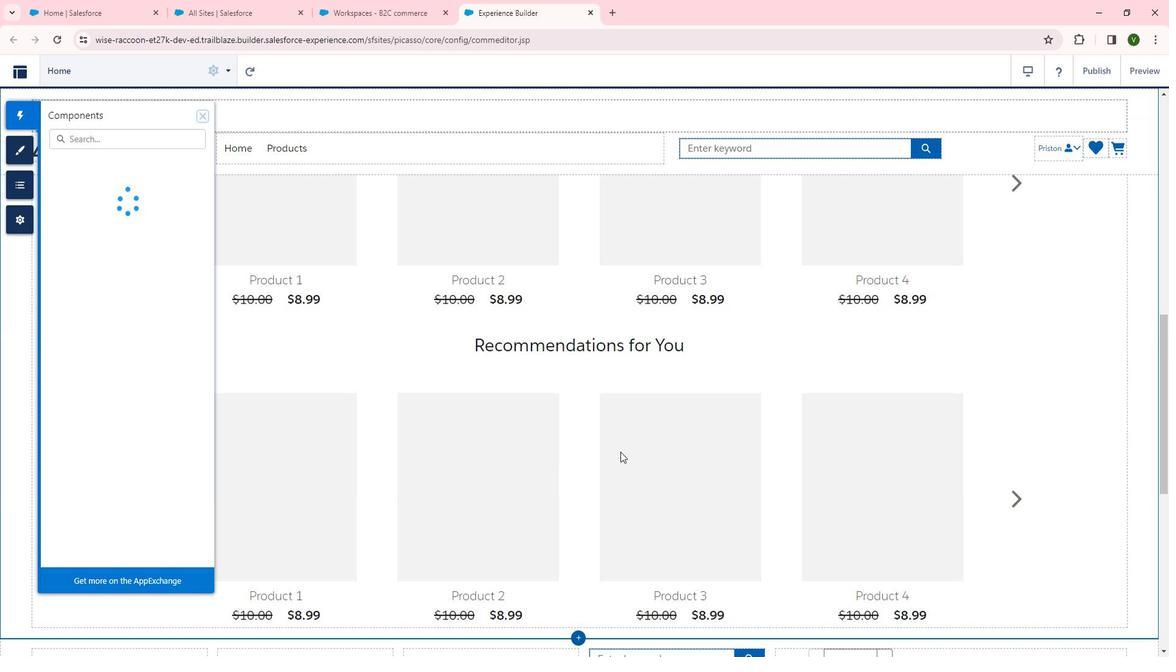 
Action: Mouse scrolled (633, 447) with delta (0, 0)
Screenshot: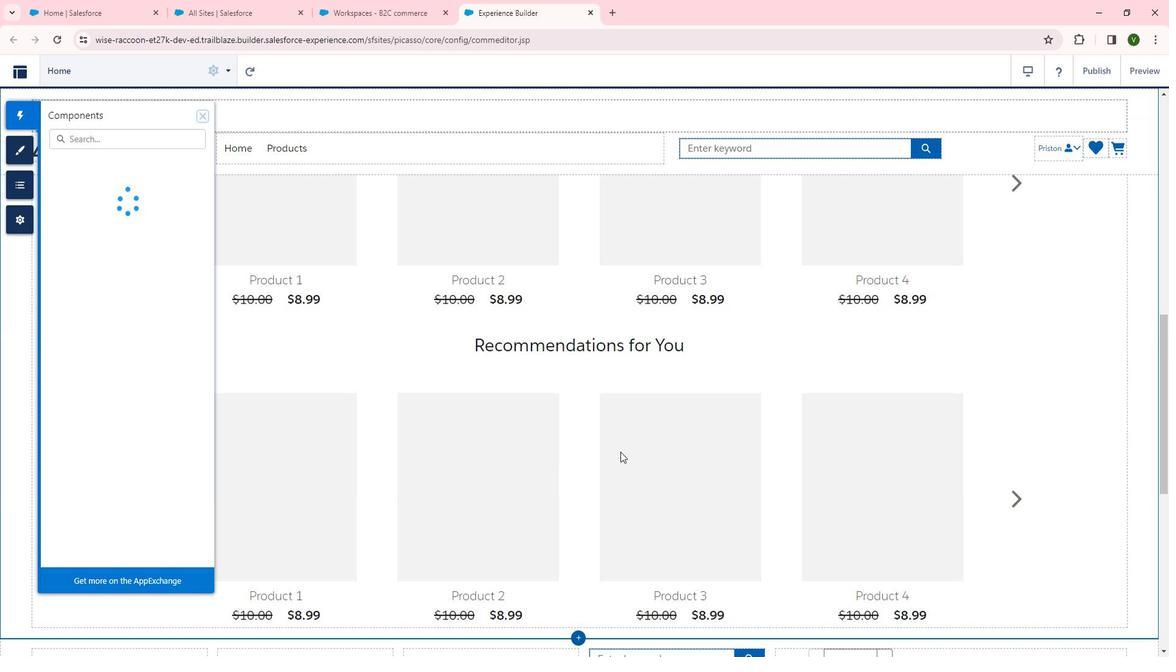 
Action: Mouse scrolled (633, 447) with delta (0, 0)
Screenshot: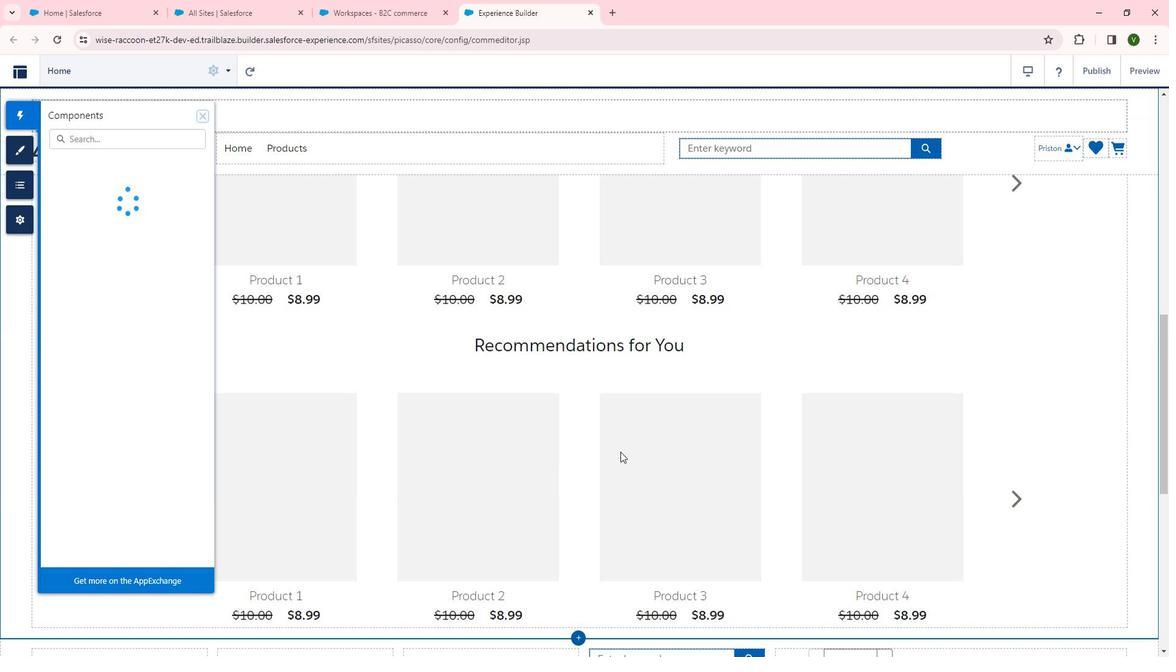 
Action: Mouse scrolled (633, 447) with delta (0, 0)
Screenshot: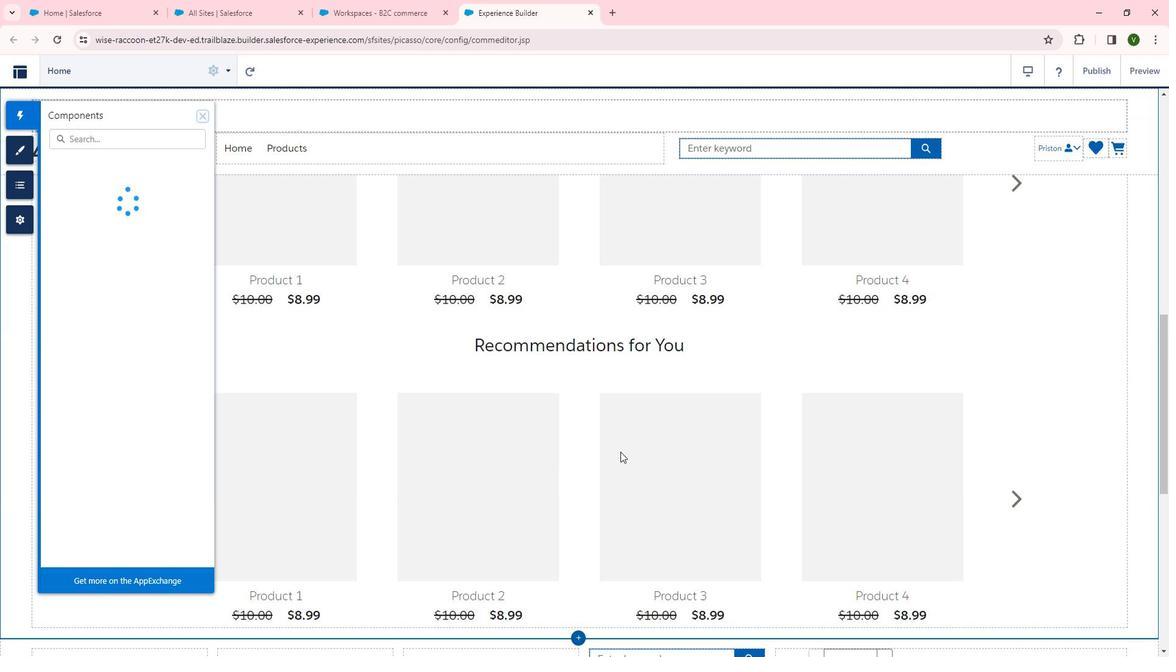 
Action: Mouse scrolled (633, 447) with delta (0, 0)
Screenshot: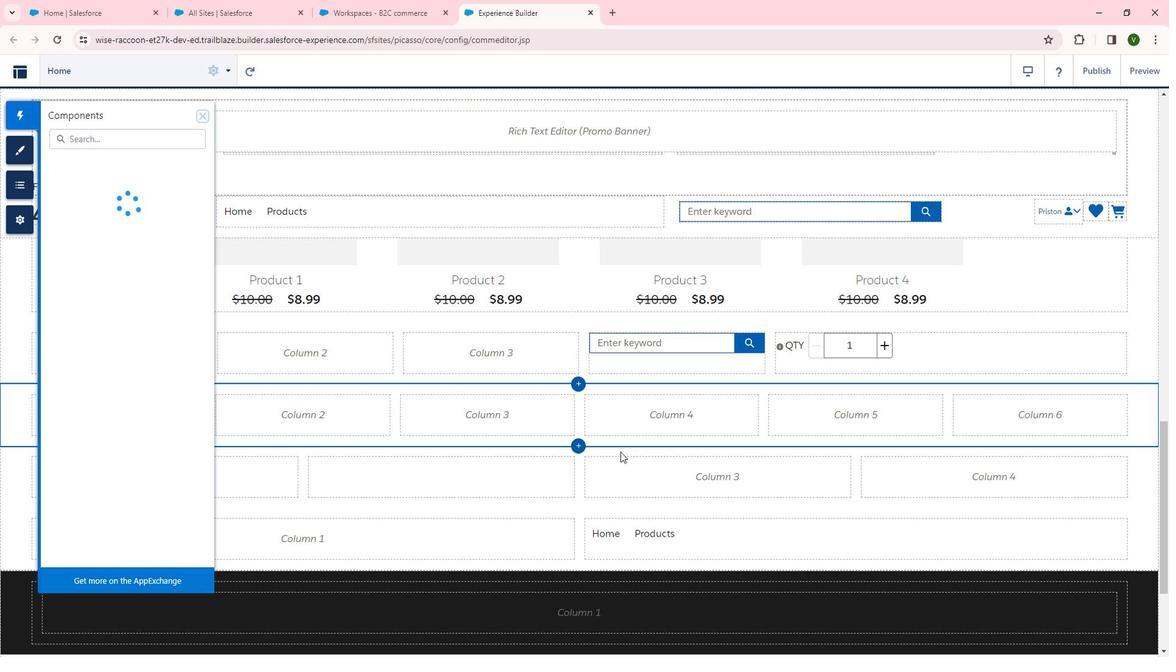 
Action: Mouse scrolled (633, 447) with delta (0, 0)
Screenshot: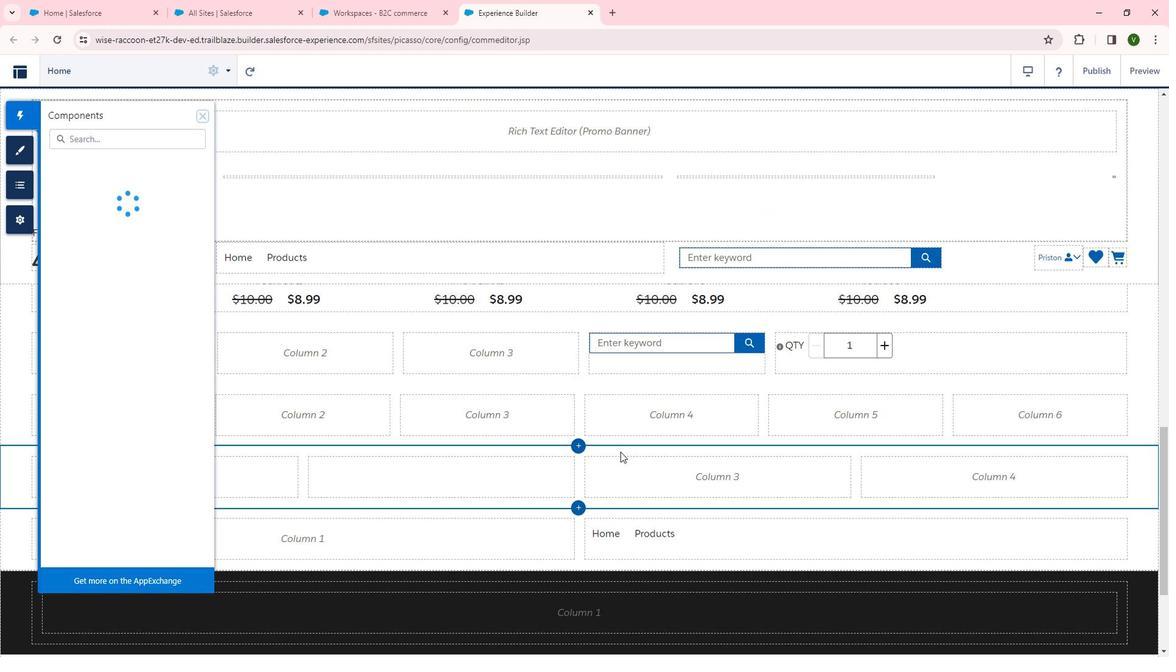 
Action: Mouse scrolled (633, 447) with delta (0, 0)
Screenshot: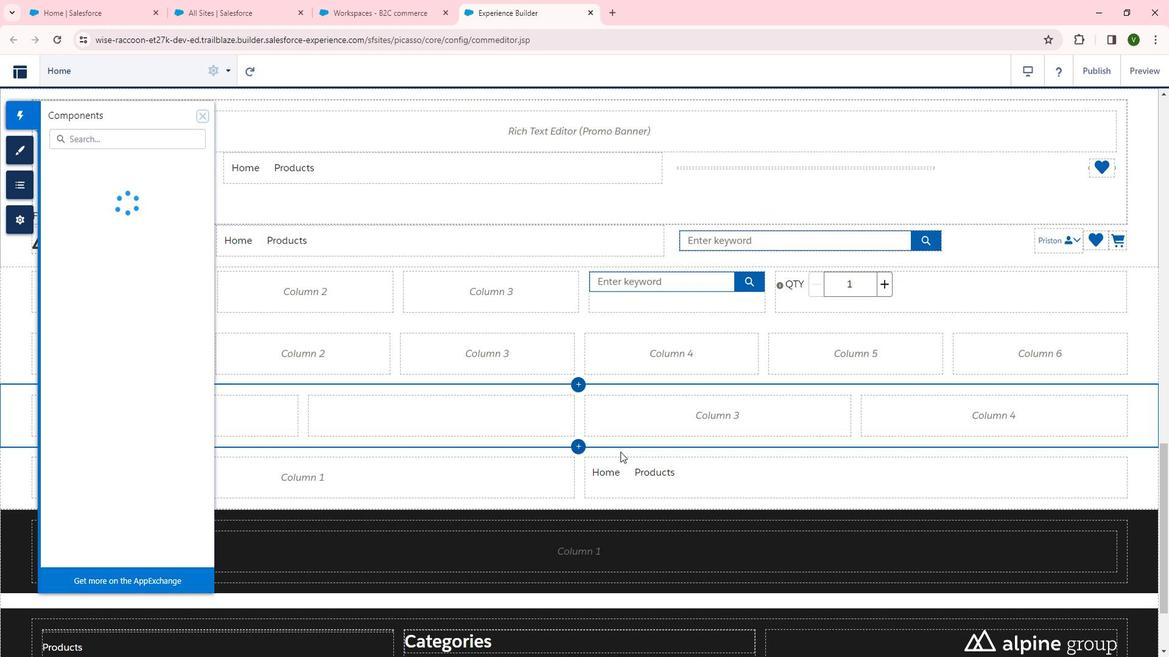 
Action: Mouse moved to (619, 450)
Screenshot: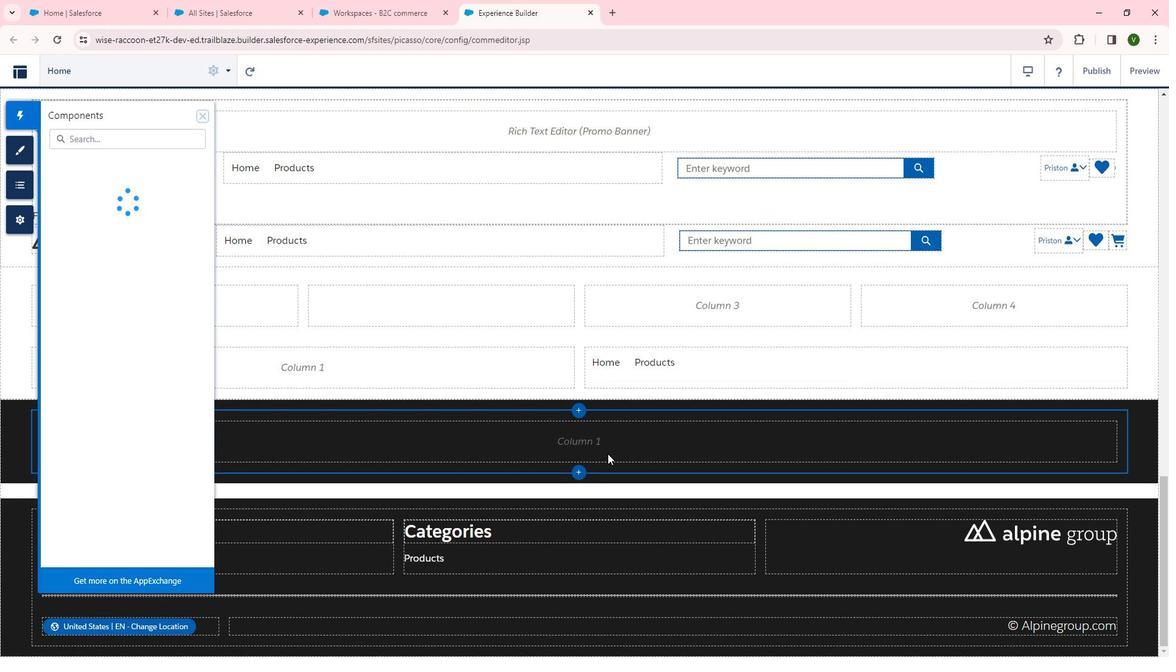 
Action: Mouse scrolled (619, 451) with delta (0, 0)
Screenshot: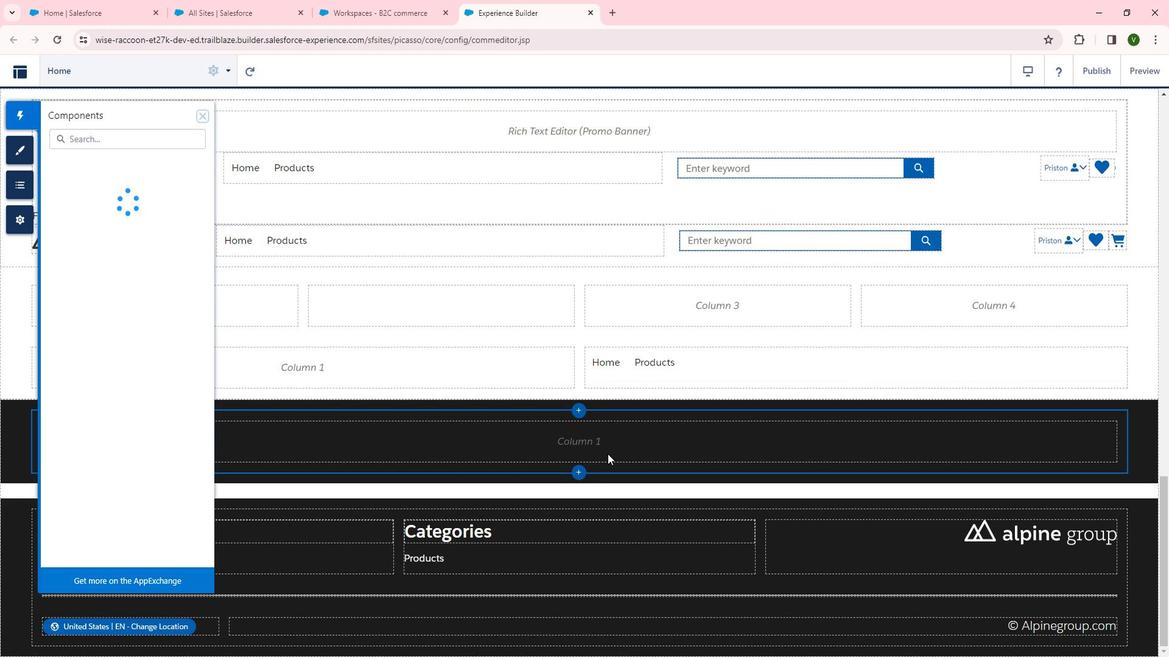 
Action: Mouse moved to (618, 450)
Screenshot: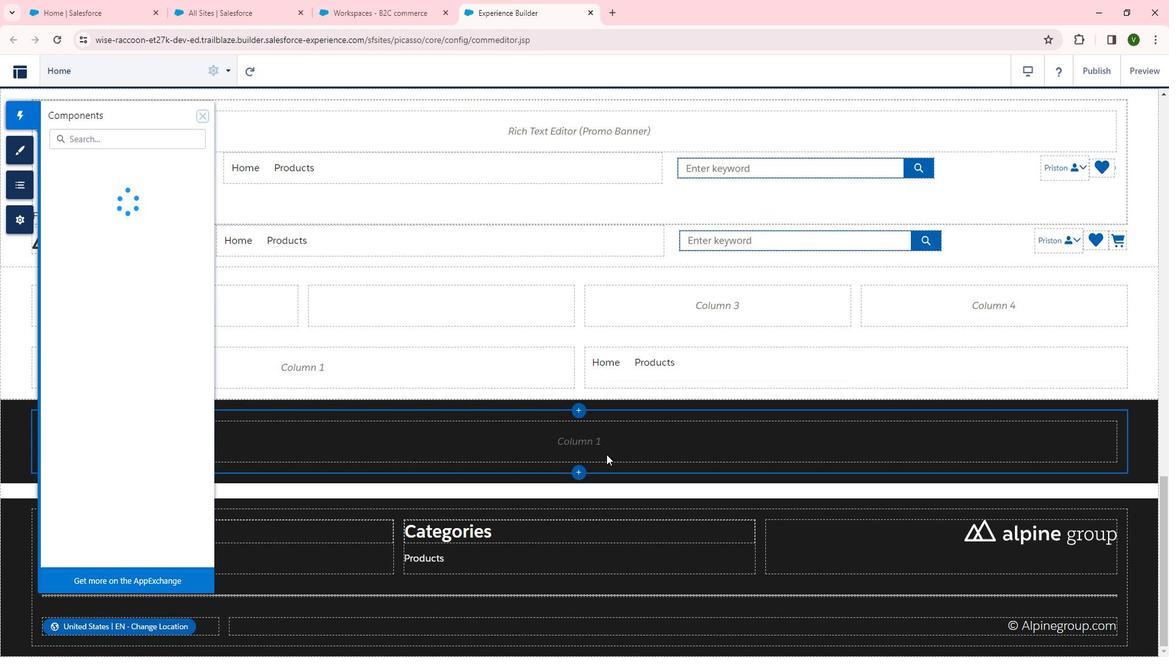 
Action: Mouse scrolled (618, 451) with delta (0, 0)
Screenshot: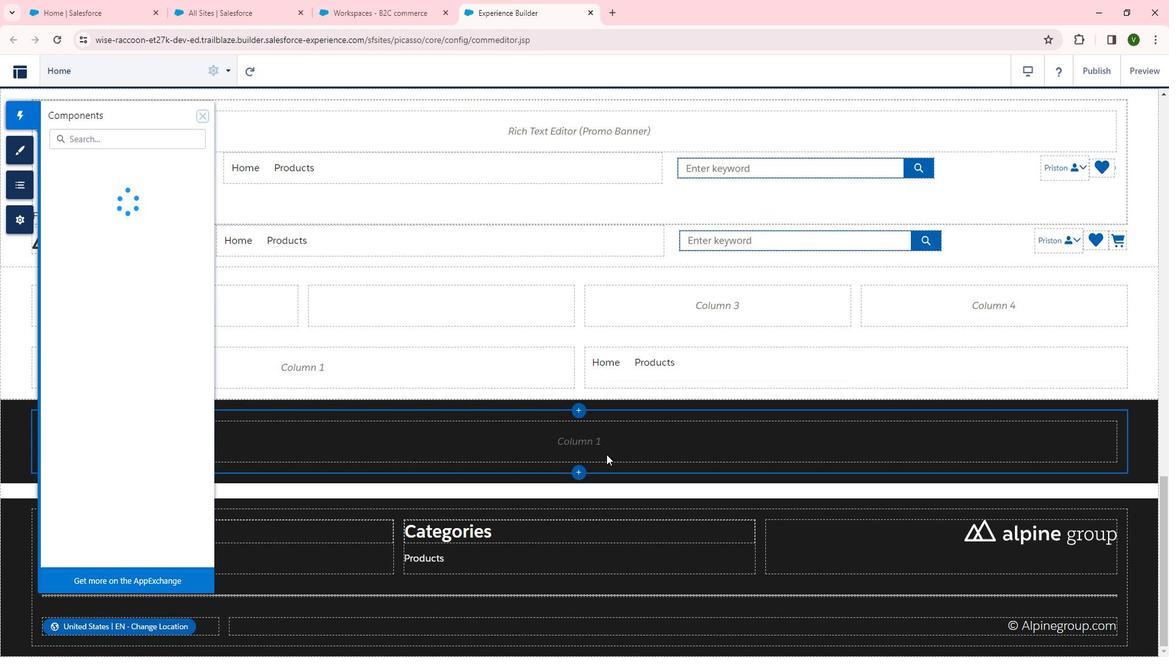 
Action: Mouse moved to (617, 450)
Screenshot: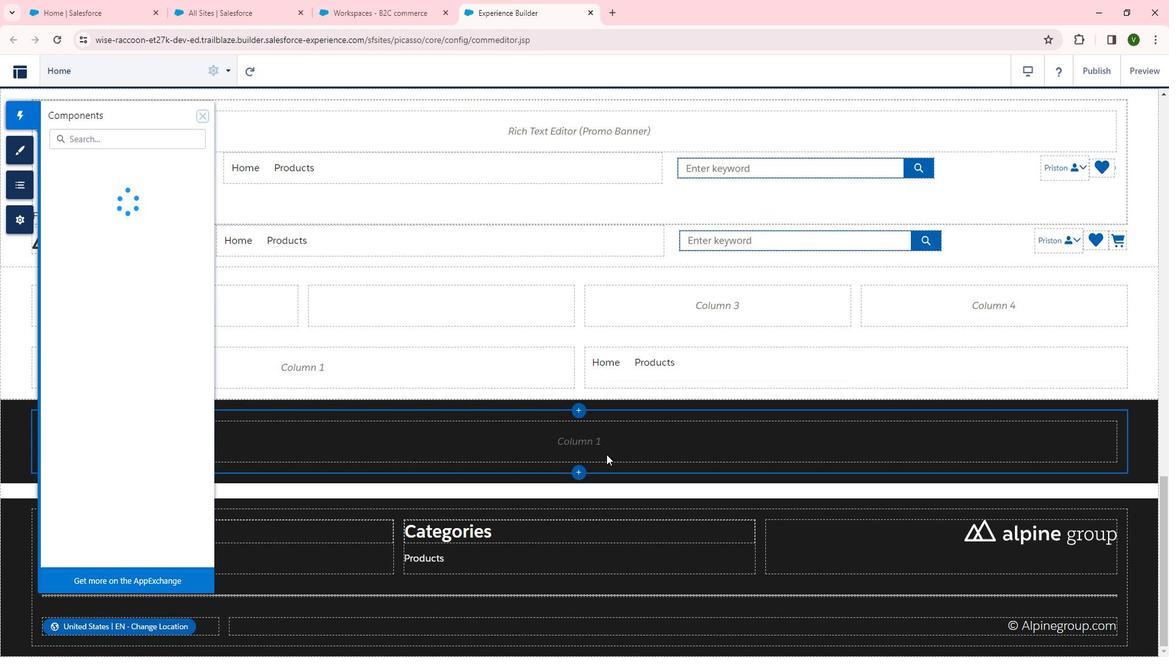 
Action: Mouse scrolled (617, 451) with delta (0, 0)
Screenshot: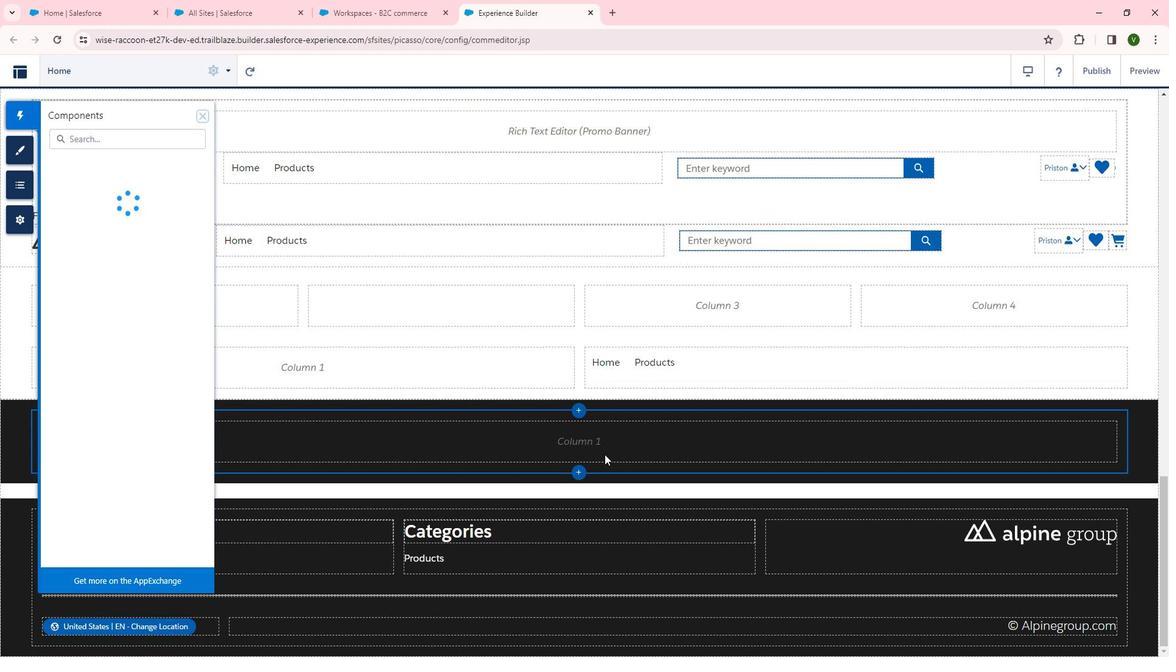 
Action: Mouse scrolled (617, 451) with delta (0, 0)
Screenshot: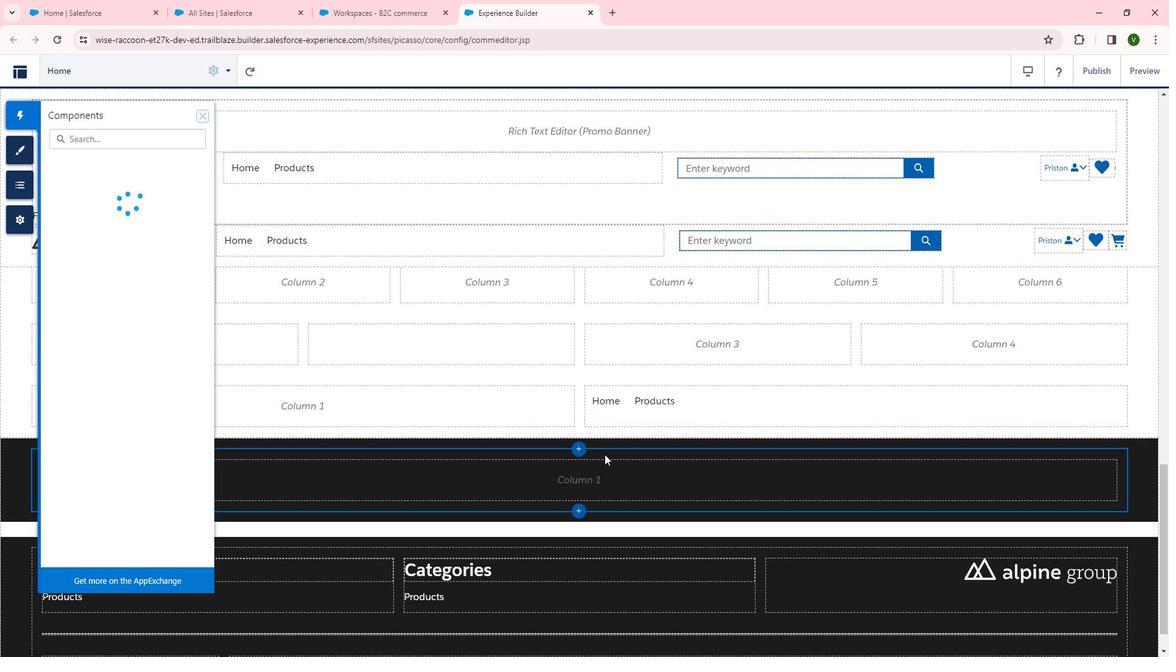 
Action: Mouse moved to (133, 467)
Screenshot: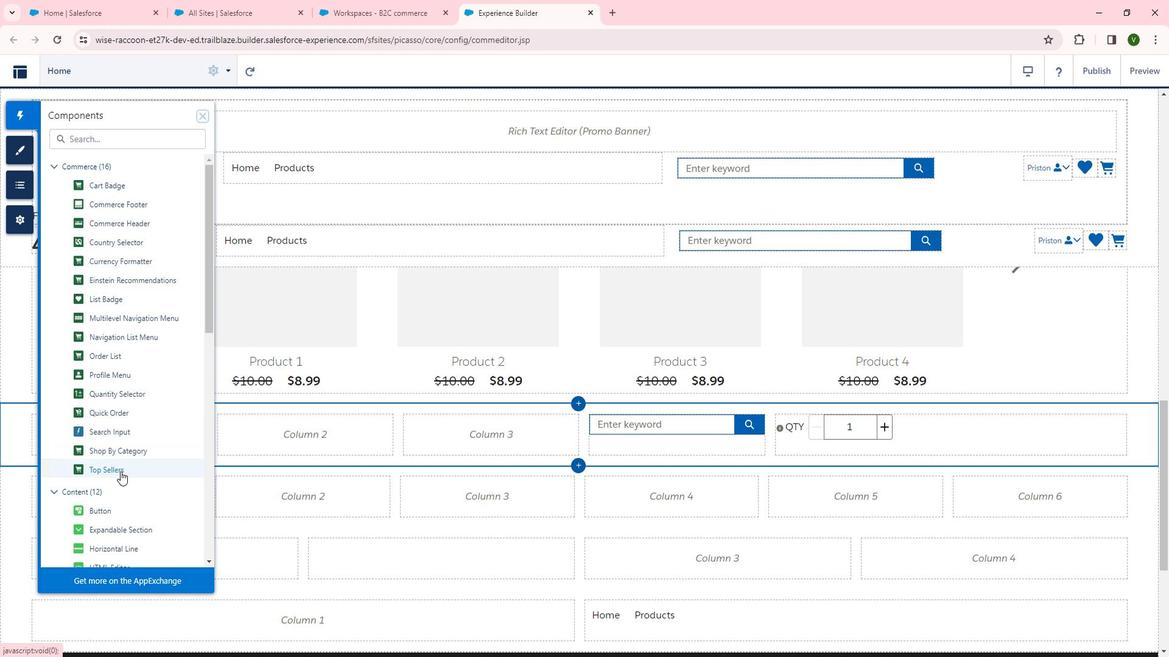 
Action: Mouse pressed left at (133, 467)
Screenshot: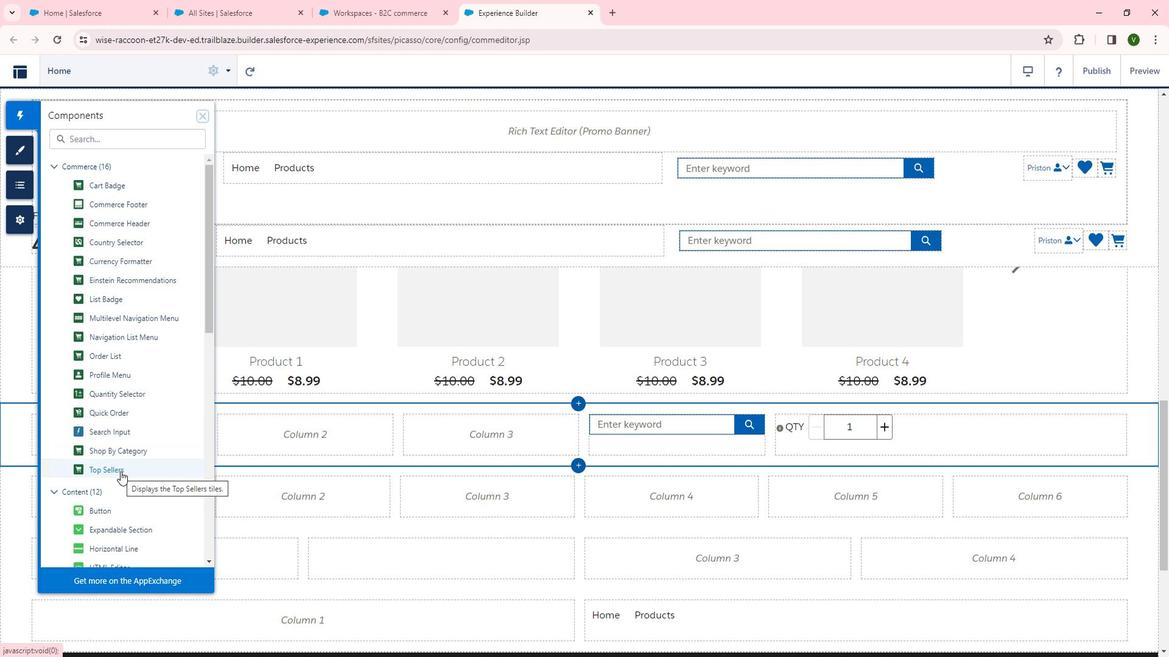 
Action: Mouse moved to (502, 492)
Screenshot: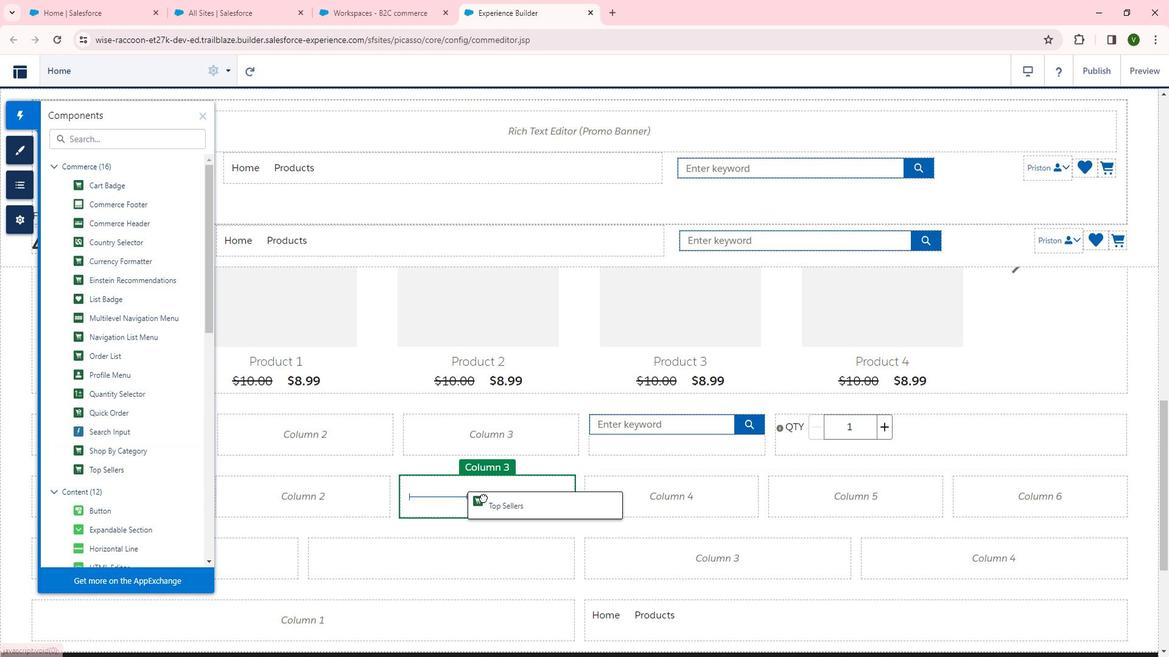 
